 Task: Reply to email with the signature Erica Taylor with the subject 'Request for project resources' from softage.1@softage.net with the message 'Please let me know if you require any assistance with the upcoming presentation.' with CC to softage.7@softage.net with an attached document Business_model_canvas.pdf
Action: Mouse moved to (1059, 253)
Screenshot: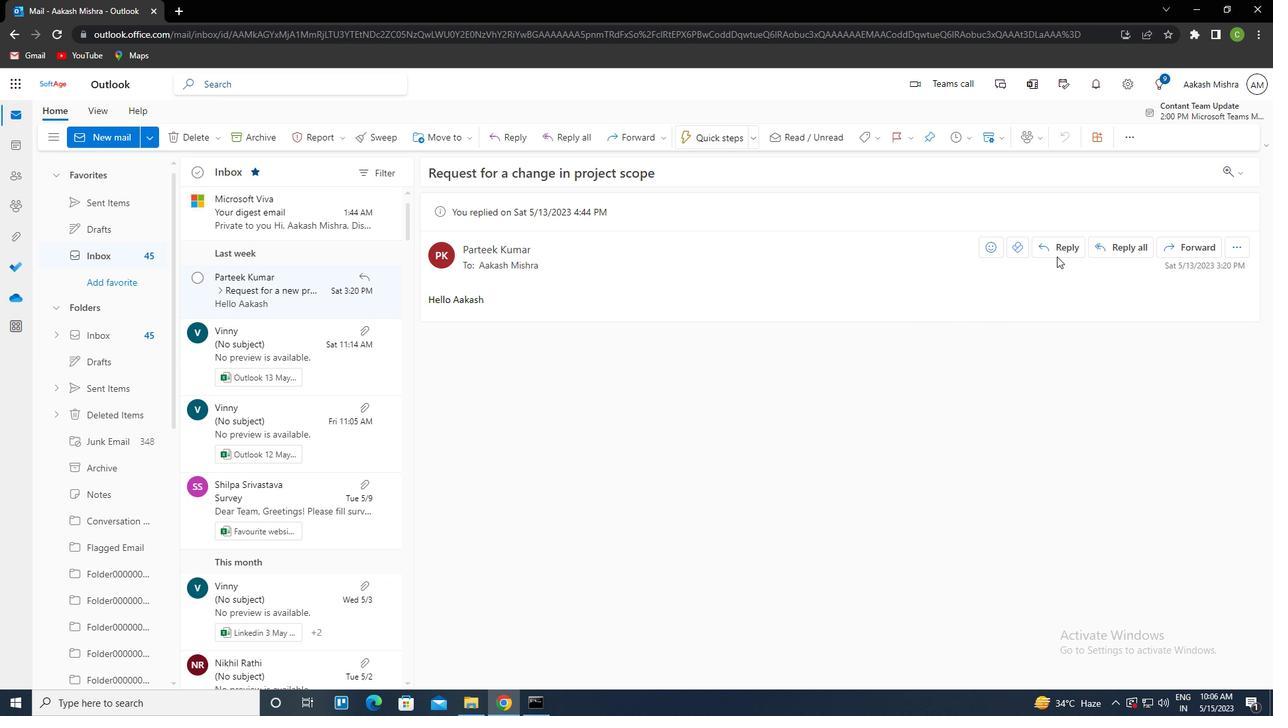 
Action: Mouse pressed left at (1059, 253)
Screenshot: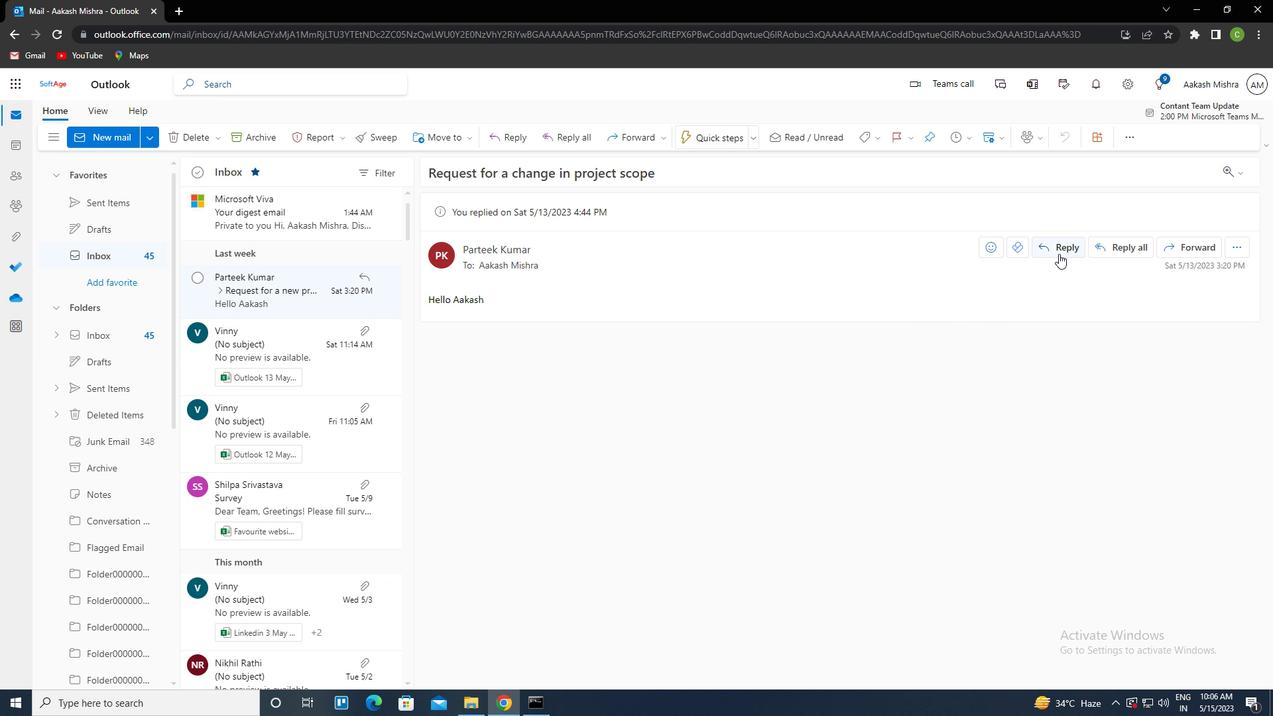 
Action: Mouse moved to (865, 139)
Screenshot: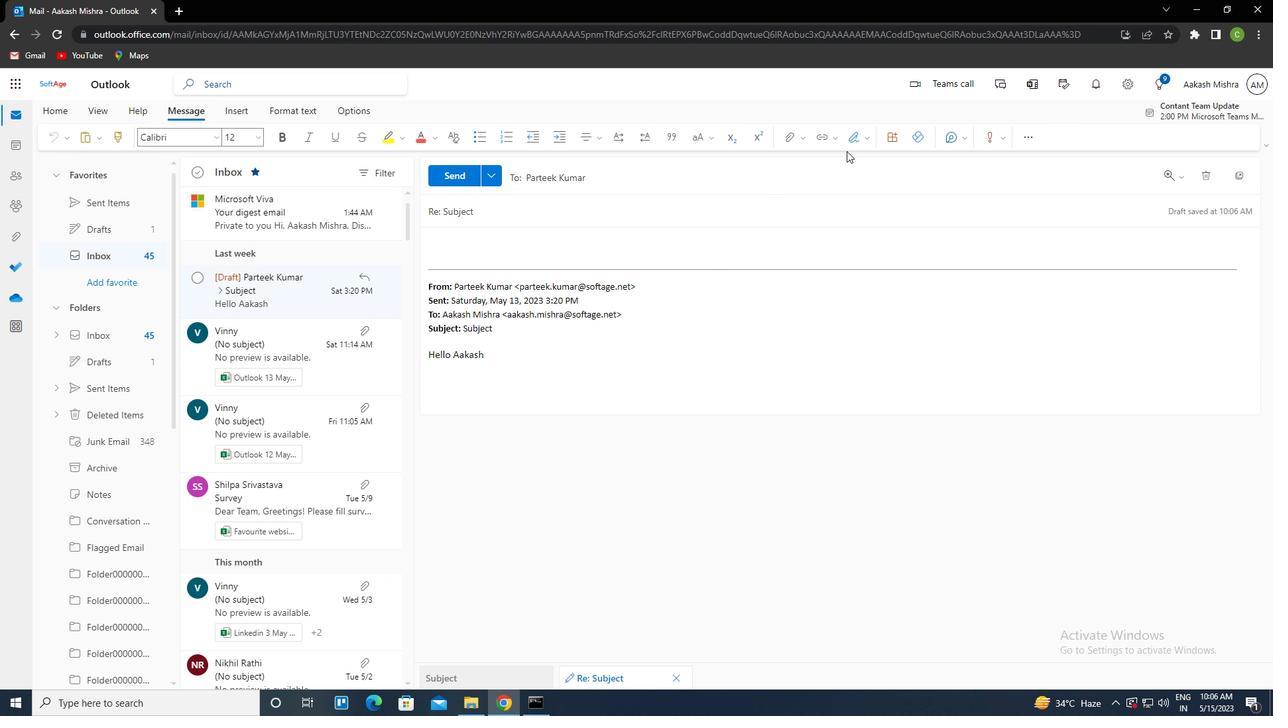 
Action: Mouse pressed left at (865, 139)
Screenshot: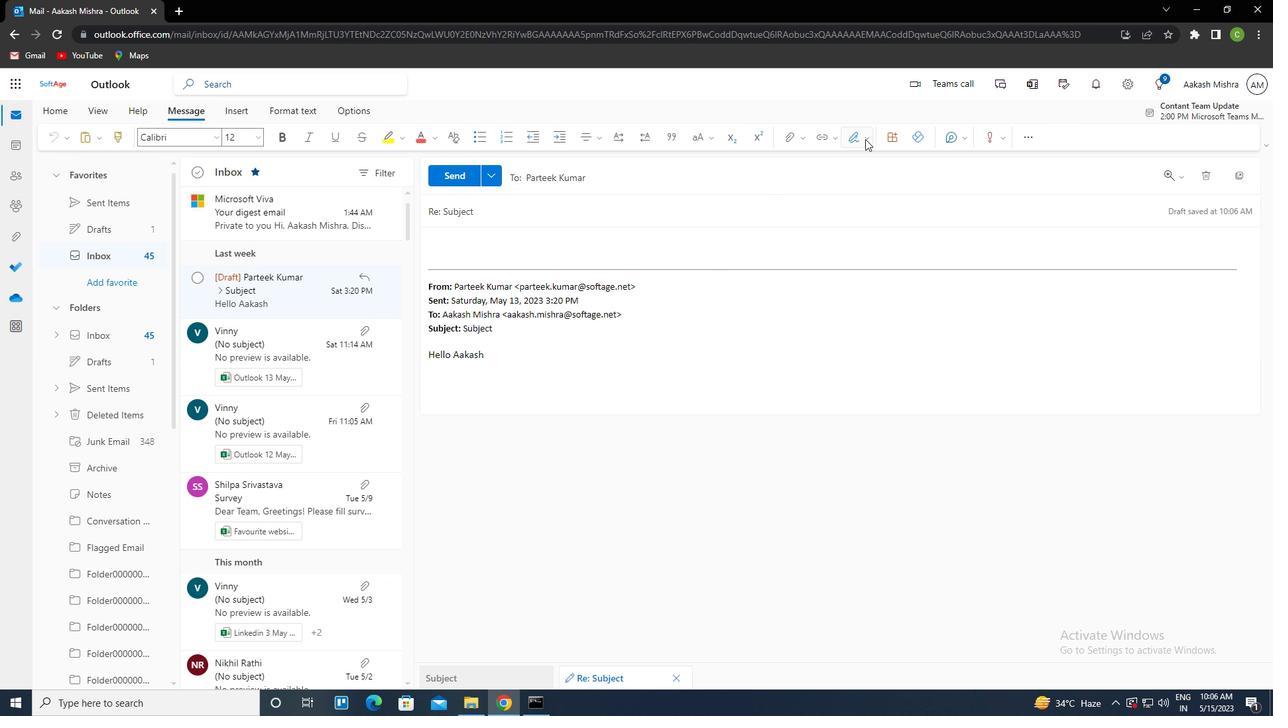 
Action: Mouse moved to (836, 189)
Screenshot: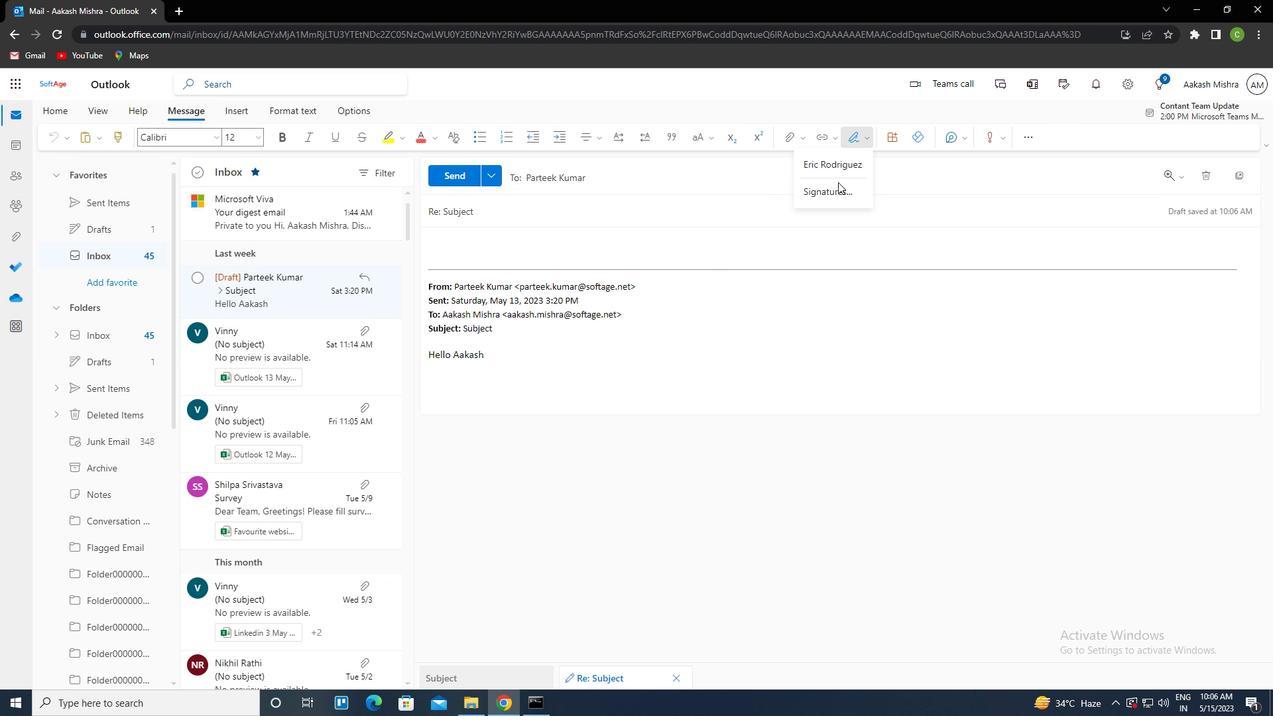 
Action: Mouse pressed left at (836, 189)
Screenshot: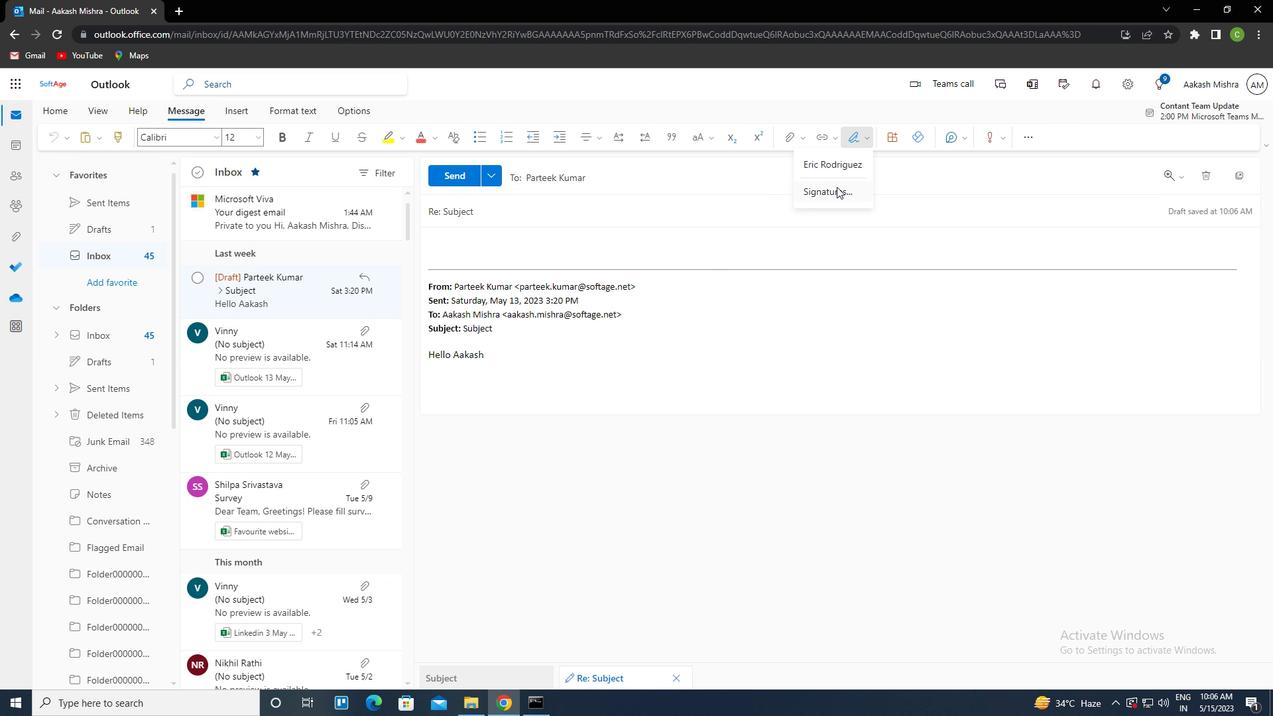 
Action: Mouse moved to (891, 241)
Screenshot: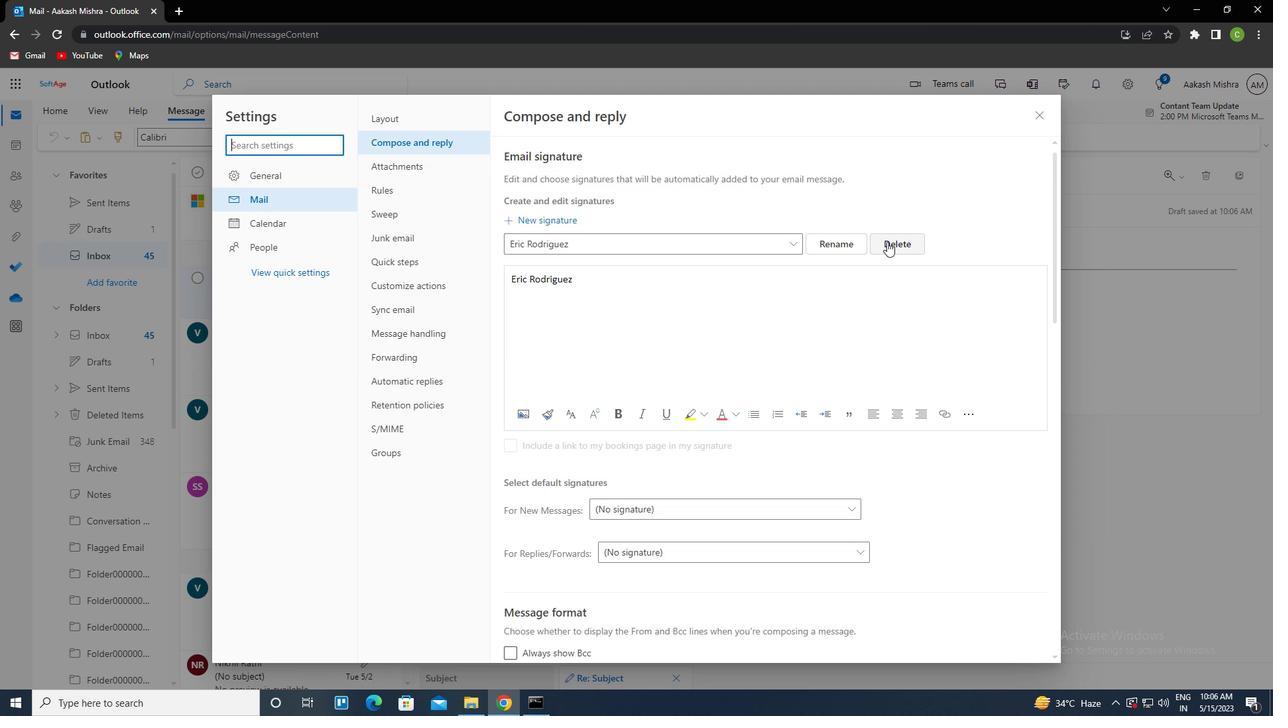 
Action: Mouse pressed left at (891, 241)
Screenshot: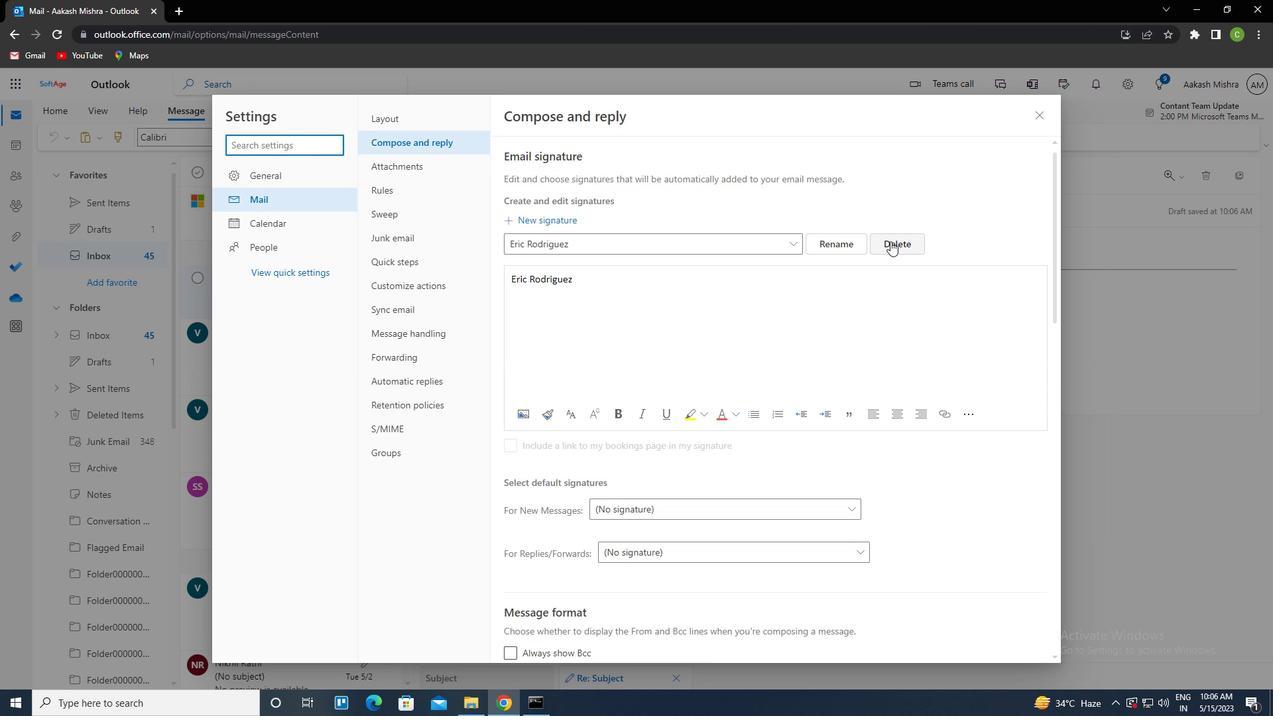
Action: Mouse moved to (803, 246)
Screenshot: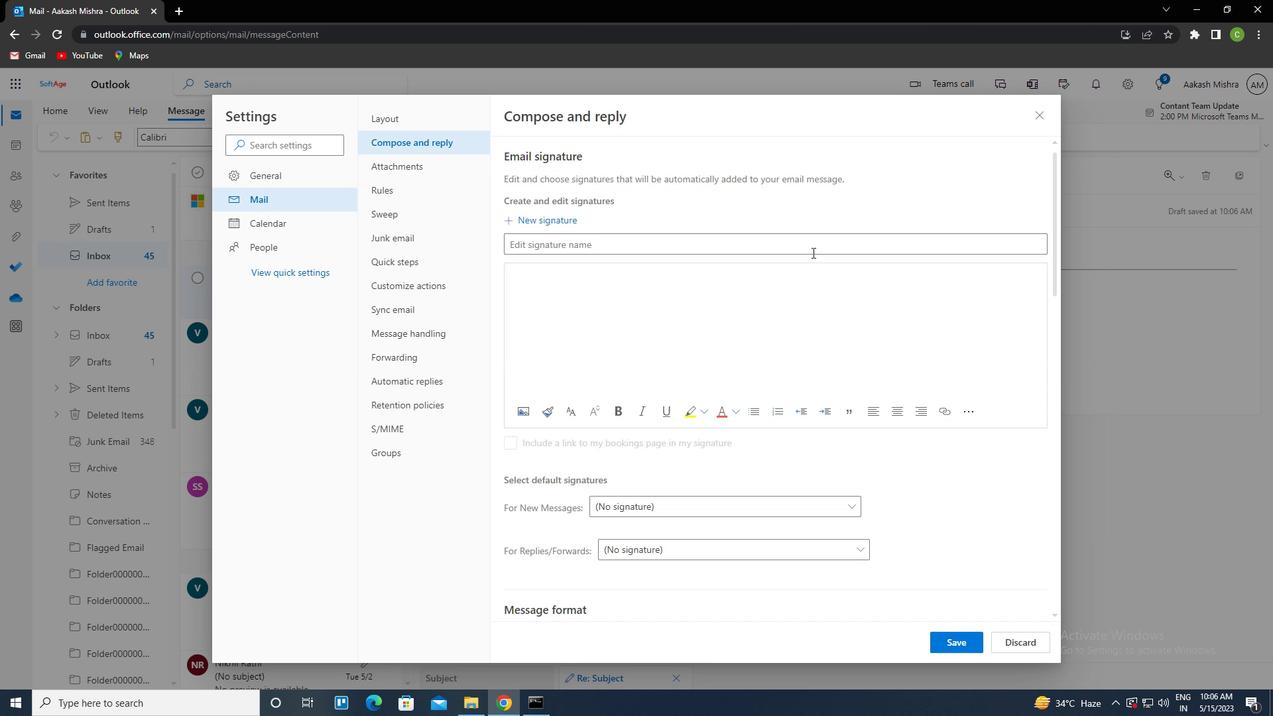 
Action: Mouse pressed left at (803, 246)
Screenshot: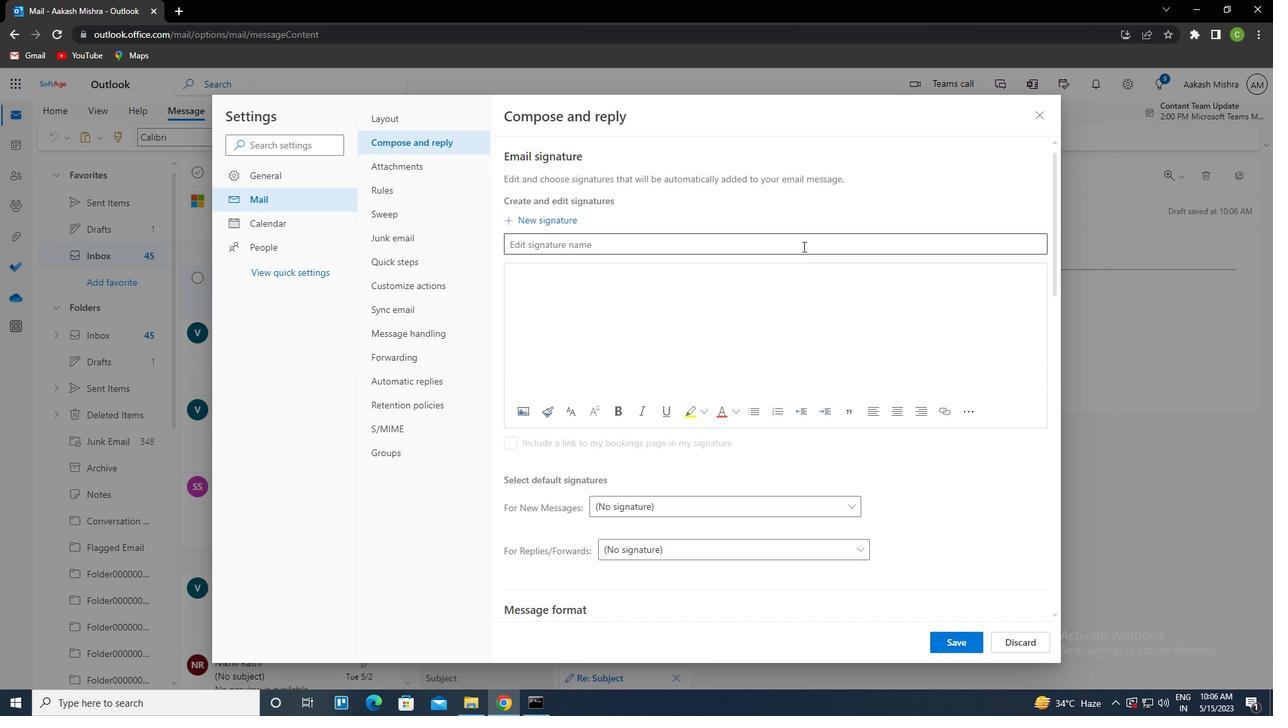 
Action: Mouse moved to (798, 241)
Screenshot: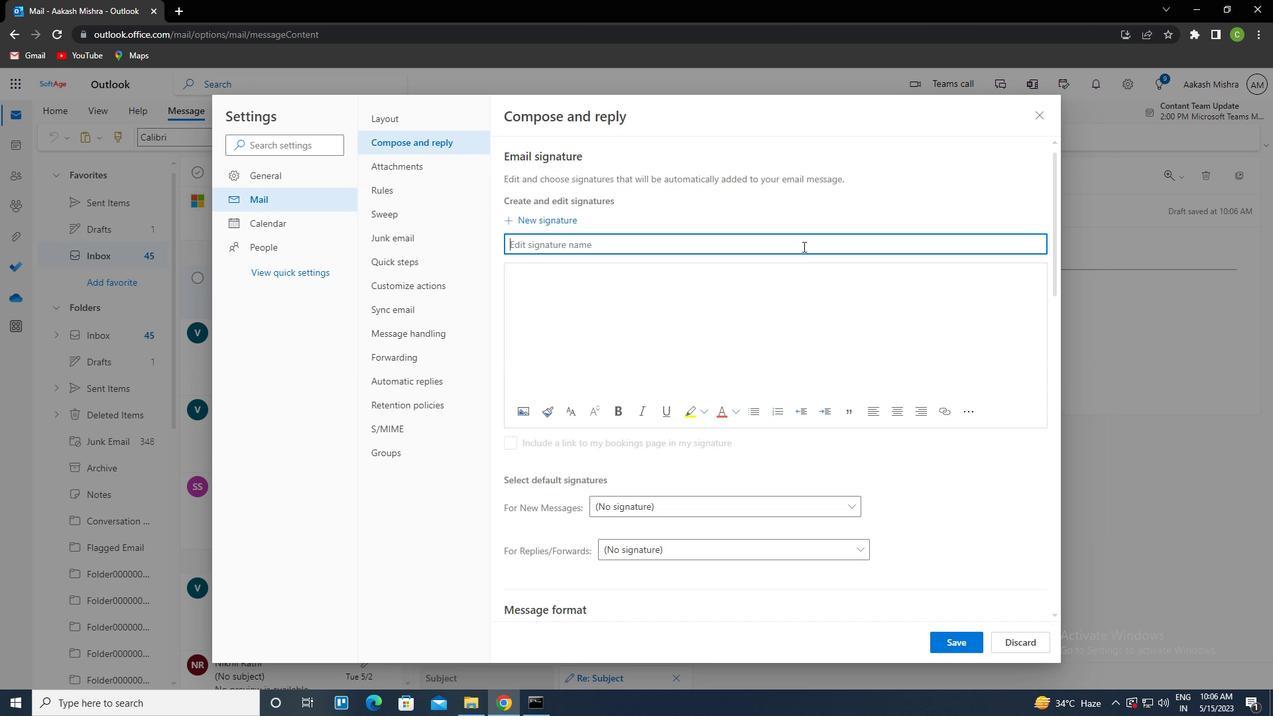 
Action: Key pressed <Key.caps_lock>e<Key.caps_lock>rica<Key.space><Key.caps_lock>t<Key.caps_lock>aylor<Key.tab><Key.caps_lock>e<Key.caps_lock>rica<Key.space><Key.caps_lock>t<Key.caps_lock>aylor
Screenshot: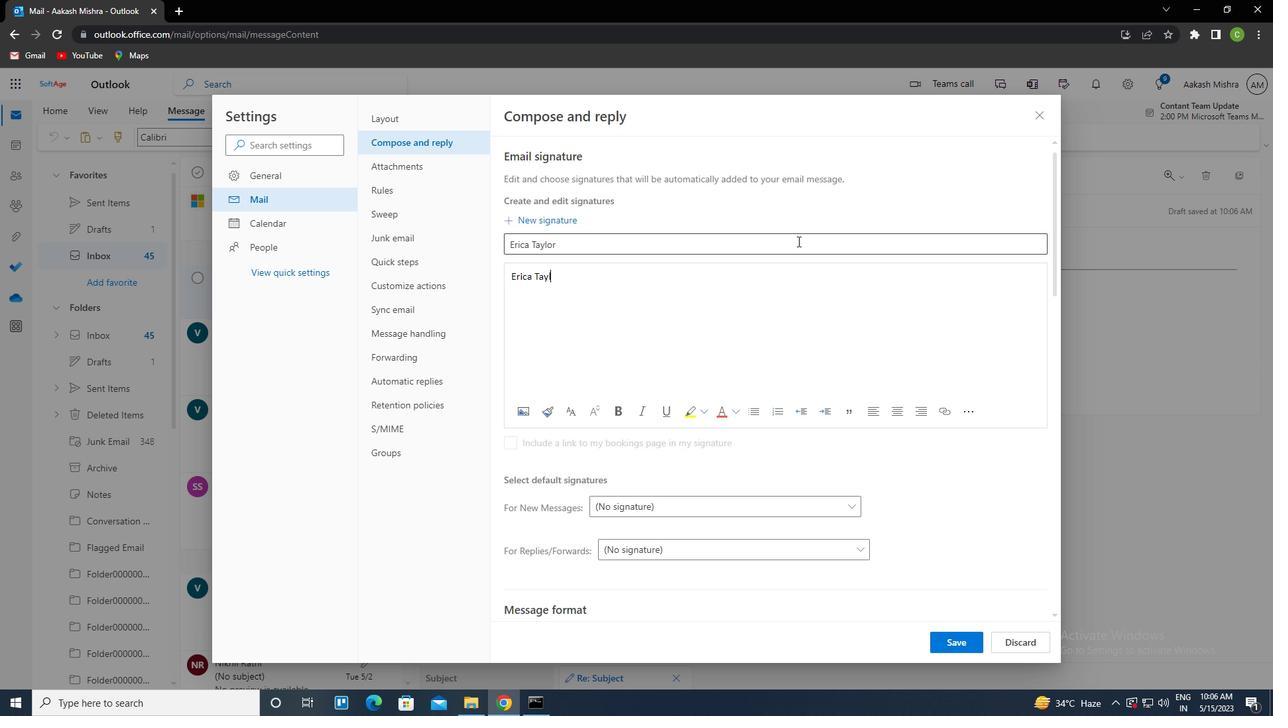 
Action: Mouse moved to (934, 638)
Screenshot: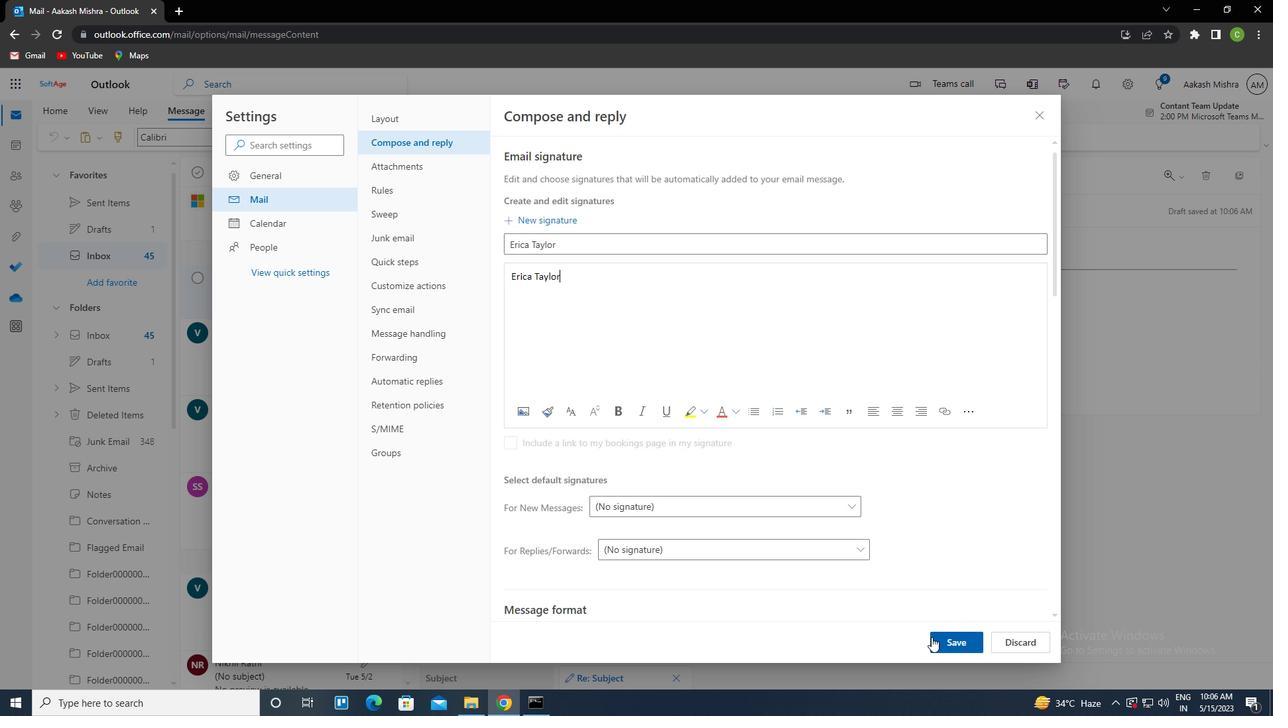 
Action: Mouse pressed left at (934, 638)
Screenshot: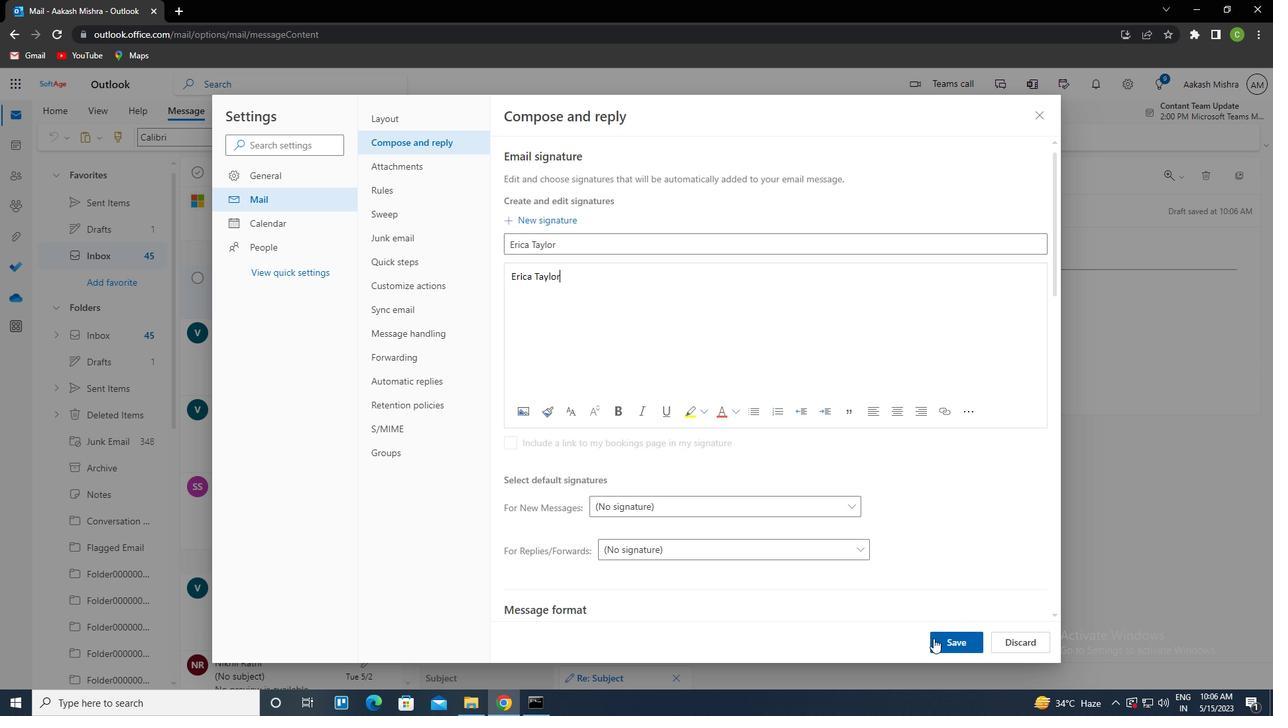 
Action: Mouse moved to (1038, 112)
Screenshot: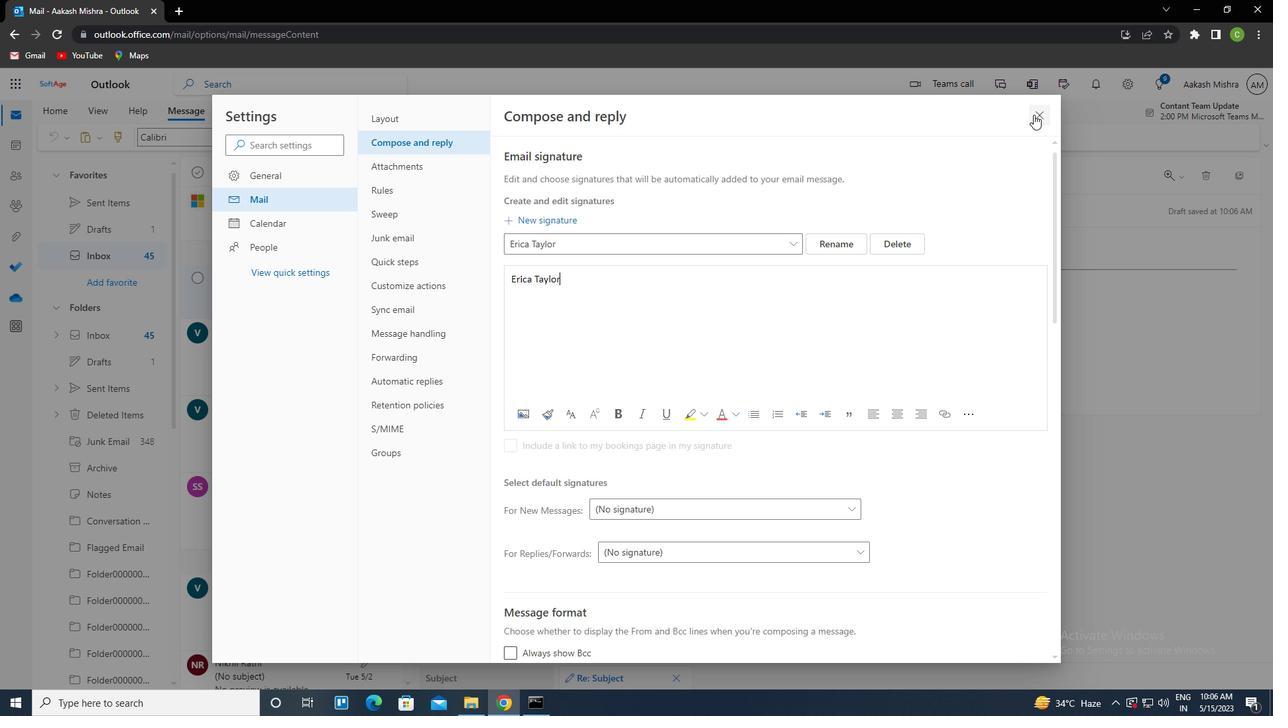 
Action: Mouse pressed left at (1038, 112)
Screenshot: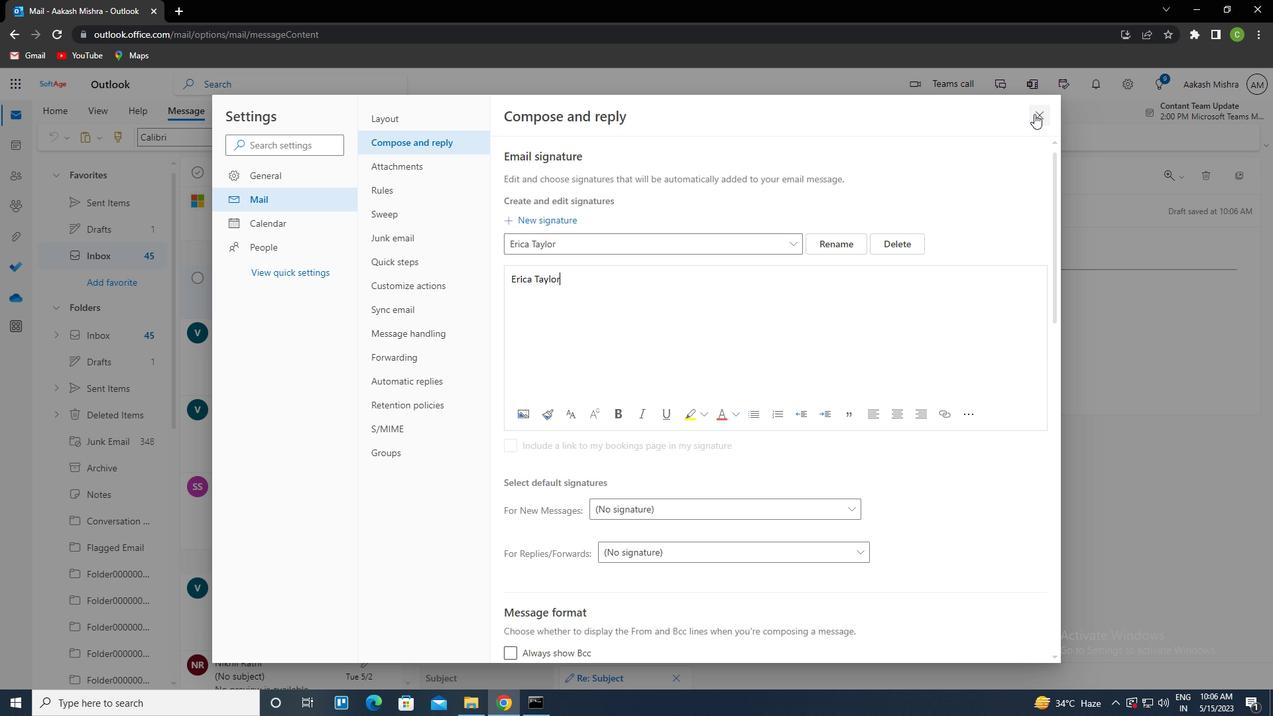 
Action: Mouse moved to (851, 137)
Screenshot: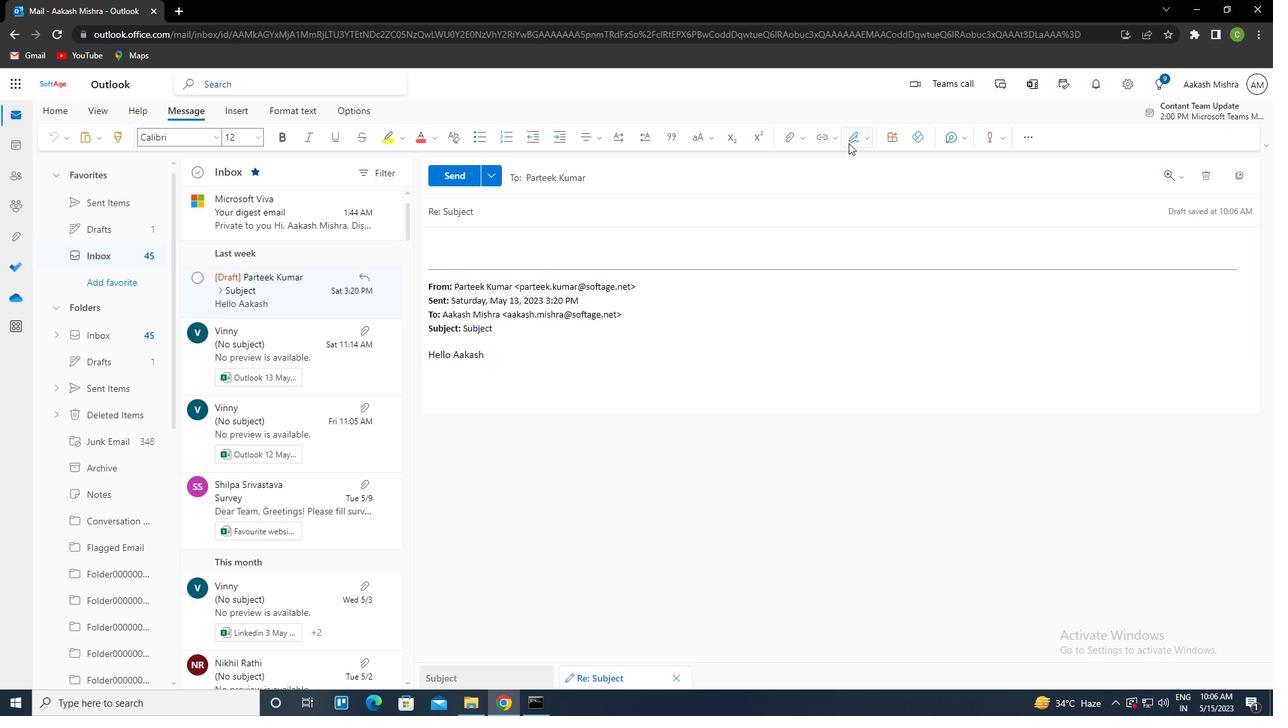 
Action: Mouse pressed left at (851, 137)
Screenshot: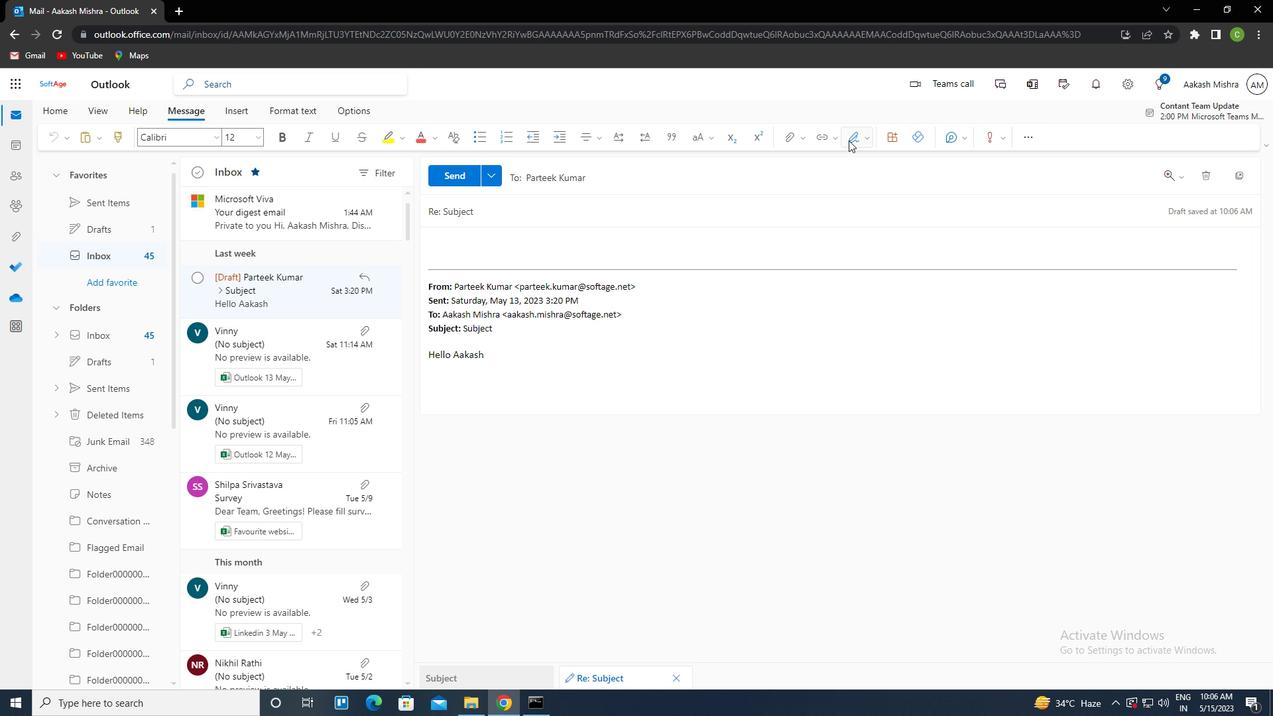 
Action: Mouse moved to (829, 169)
Screenshot: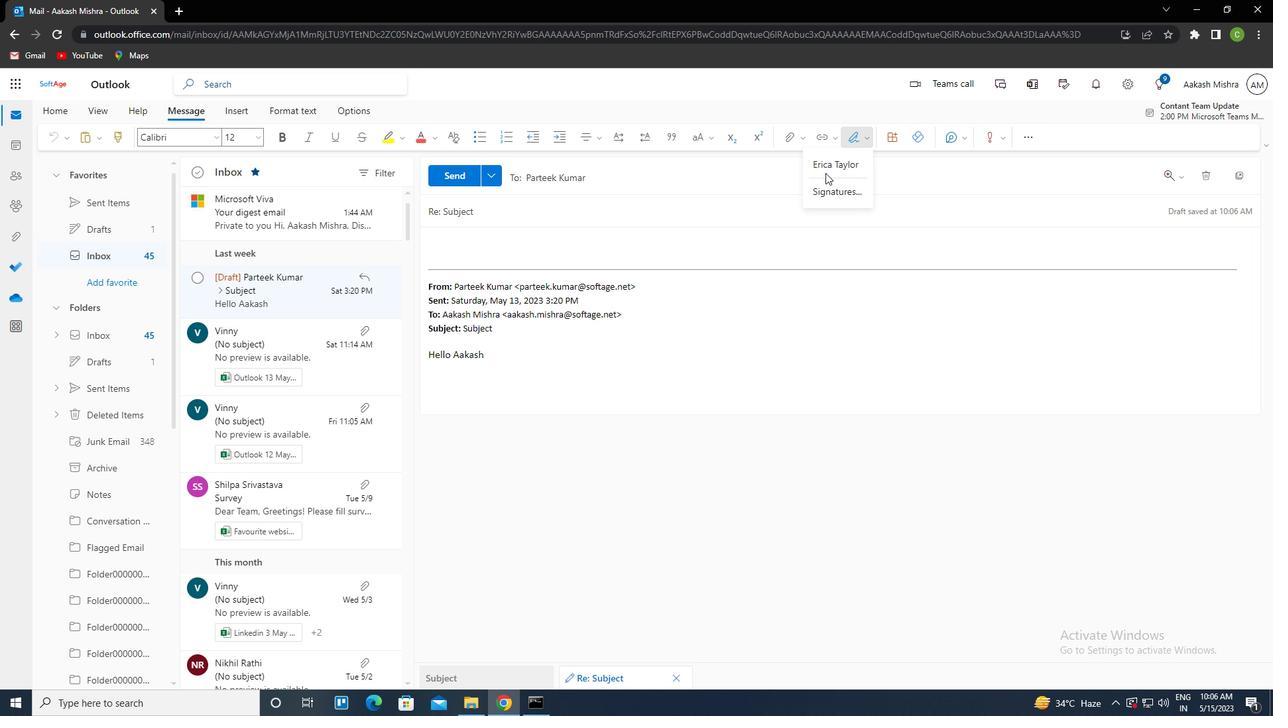 
Action: Mouse pressed left at (829, 169)
Screenshot: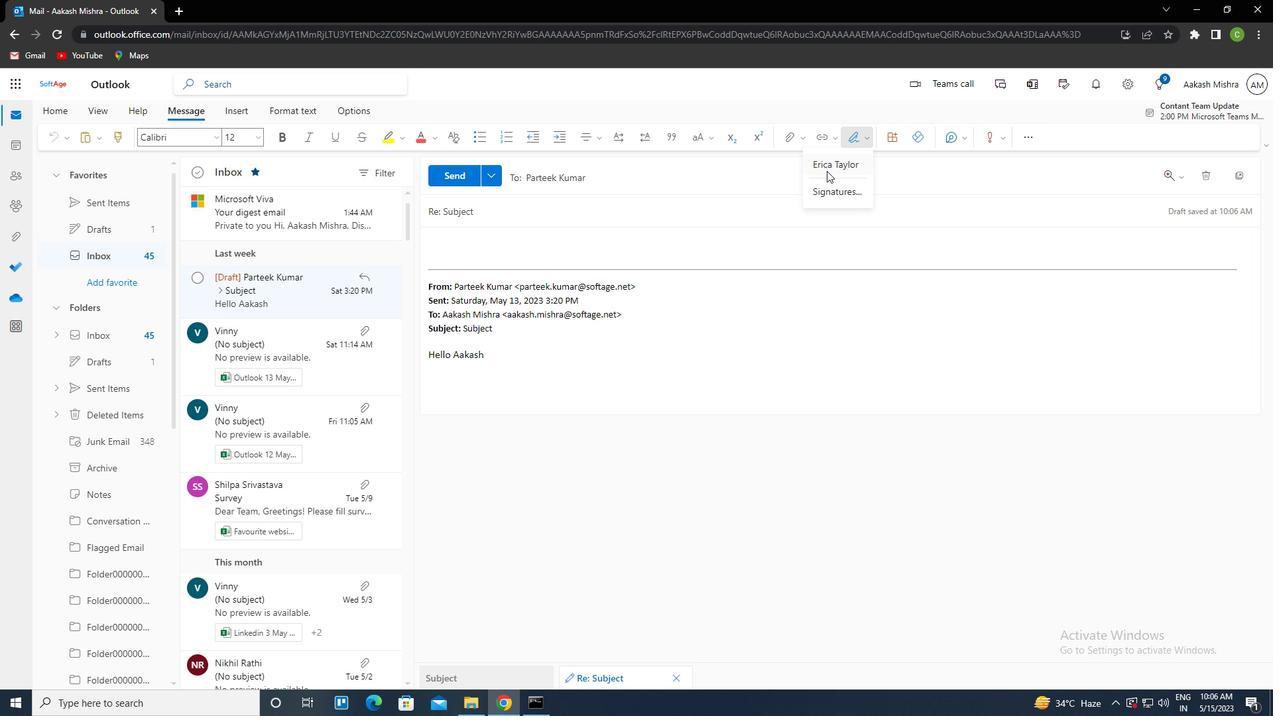 
Action: Mouse moved to (495, 215)
Screenshot: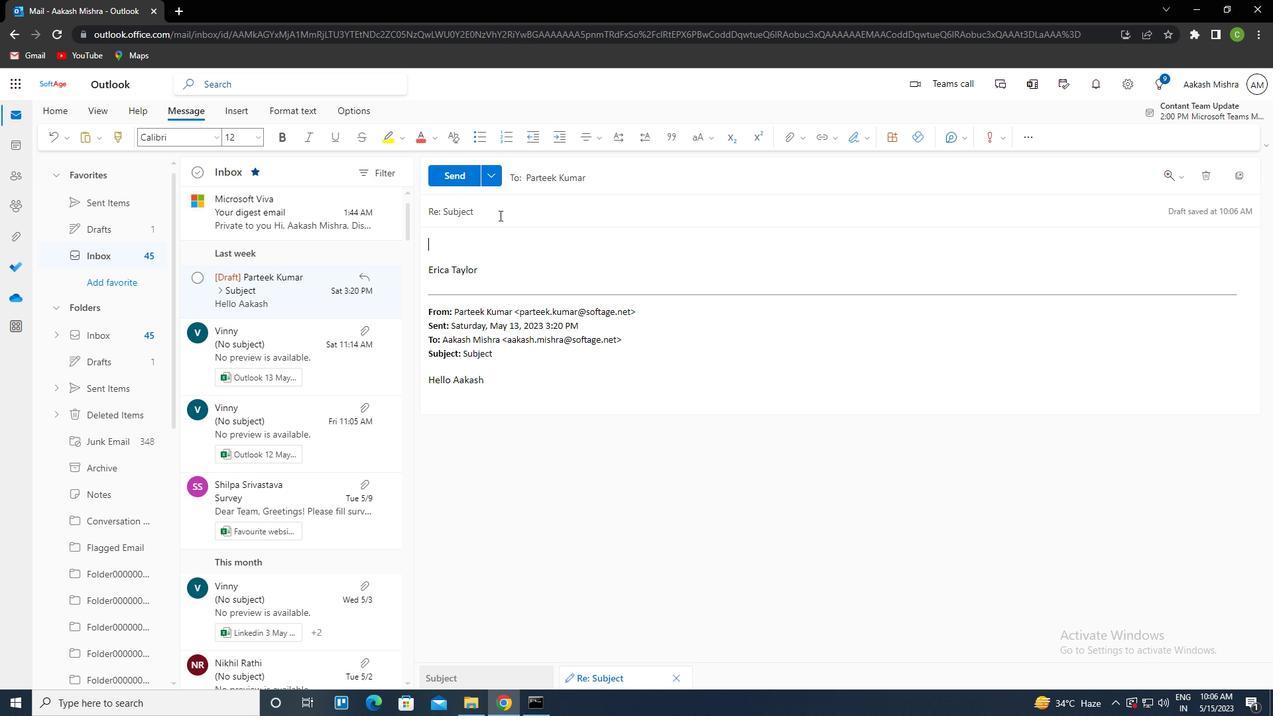 
Action: Mouse pressed left at (495, 215)
Screenshot: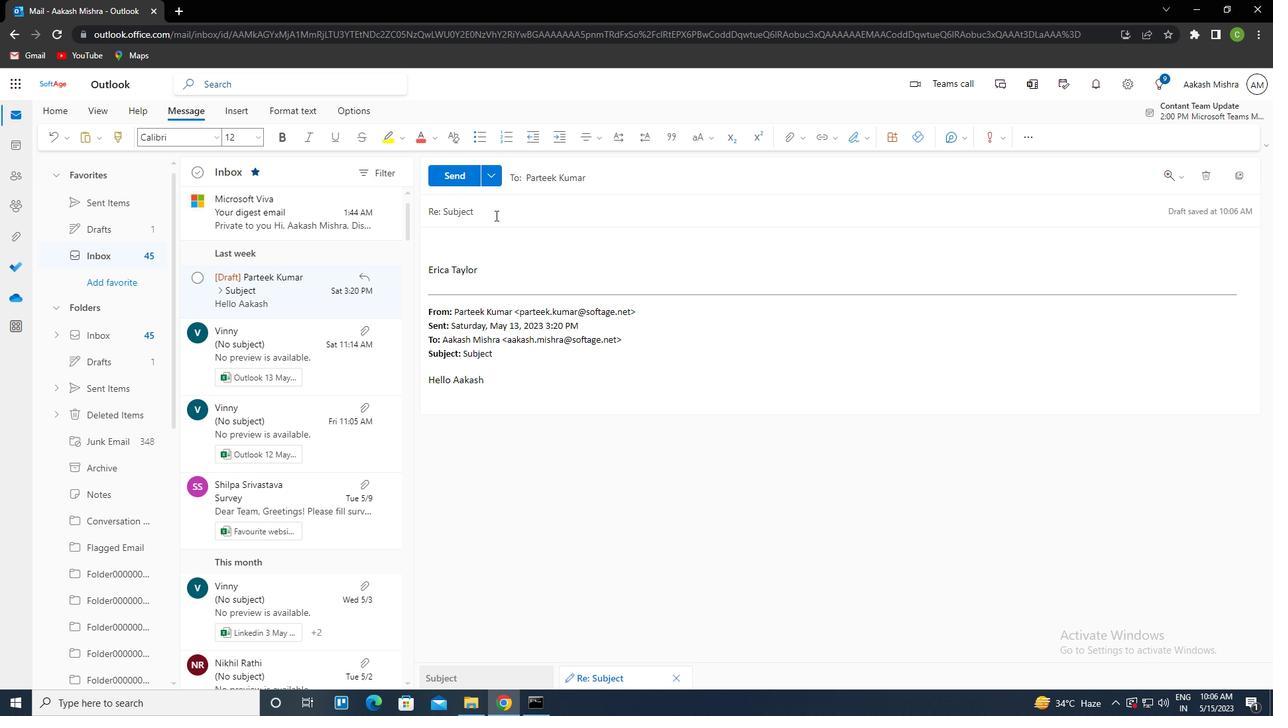
Action: Key pressed <Key.shift><Key.shift><Key.shift><Key.left><Key.delete><Key.caps_lock>ctrl+R<Key.caps_lock>EQUEST<Key.space>FOR<Key.space>PROJECT<Key.space>RECOURCES<Key.tab><Key.caps_lock>P<Key.caps_lock>LEASE<Key.space>LET<Key.space>ME<Key.space>KNOW<Key.space>IF<Key.space>YOU<Key.space>REQUIS<Key.backspace>RE<Key.space>ANY<Key.space>ASSISTANCE<Key.space>WITH<Key.space>THE<Key.space>UPCOMING<Key.space>PRESENTATION
Screenshot: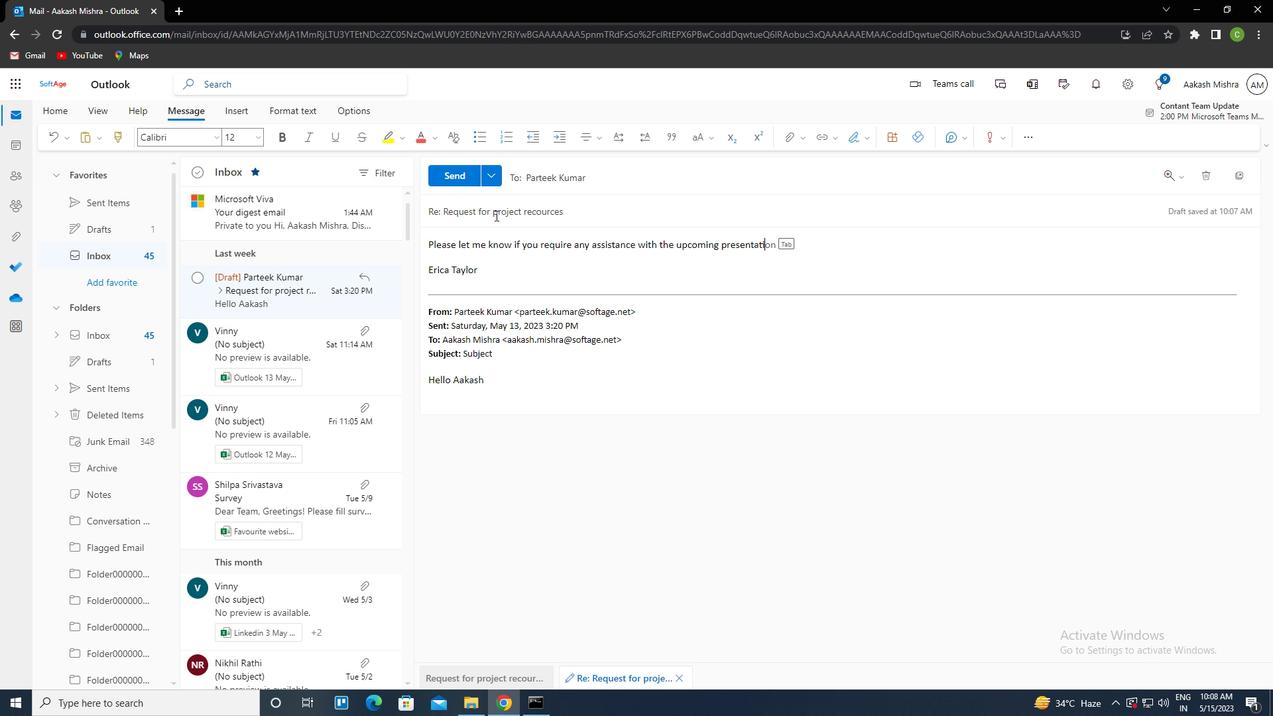 
Action: Mouse moved to (603, 177)
Screenshot: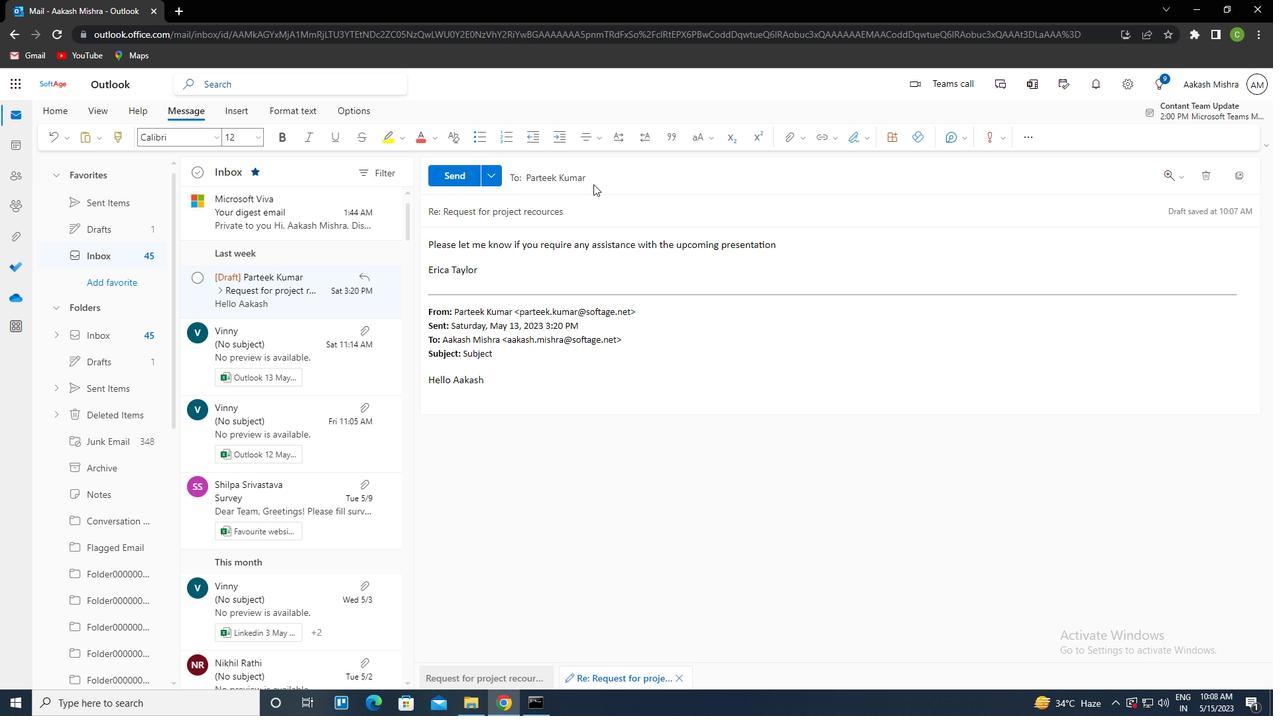 
Action: Mouse pressed left at (603, 177)
Screenshot: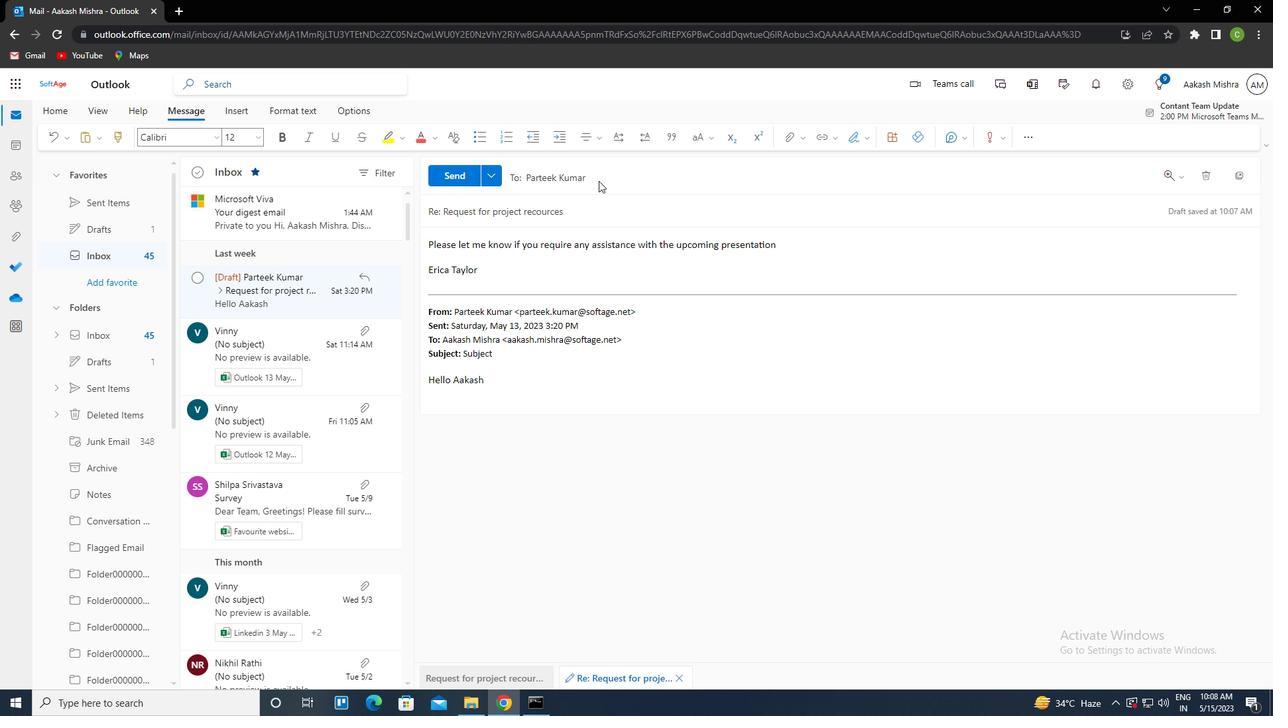 
Action: Mouse moved to (516, 242)
Screenshot: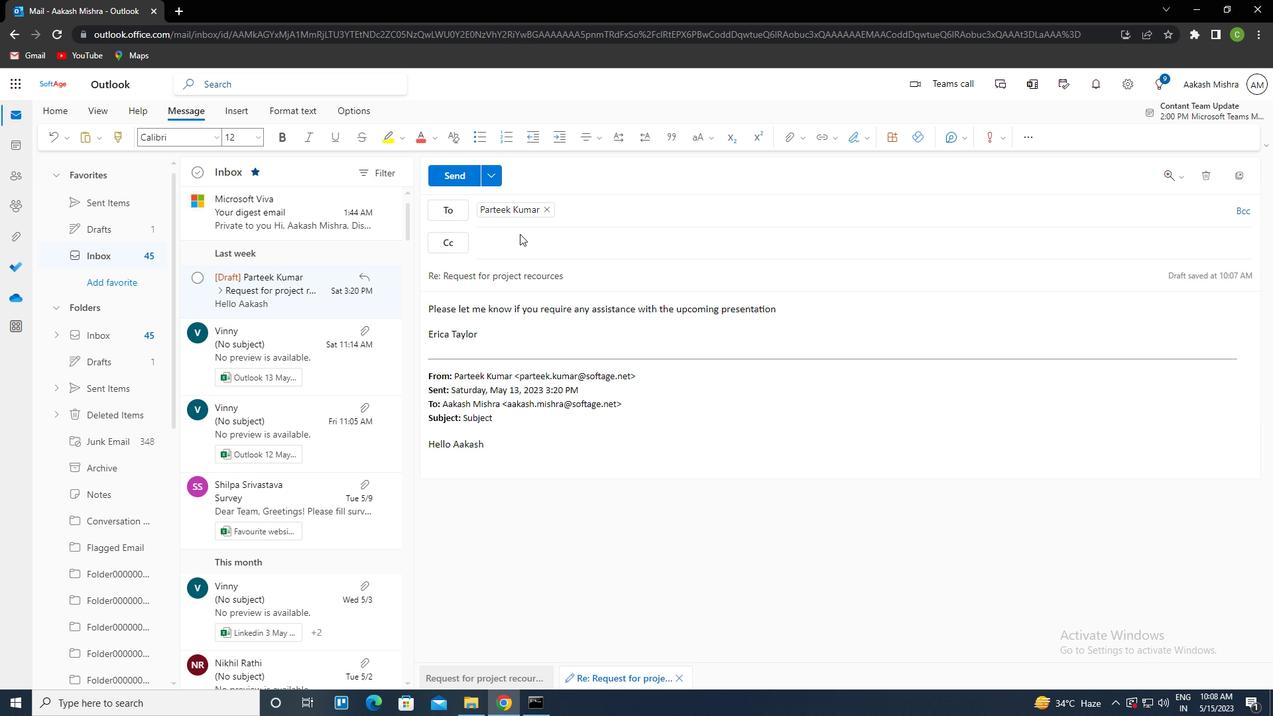 
Action: Mouse pressed left at (516, 242)
Screenshot: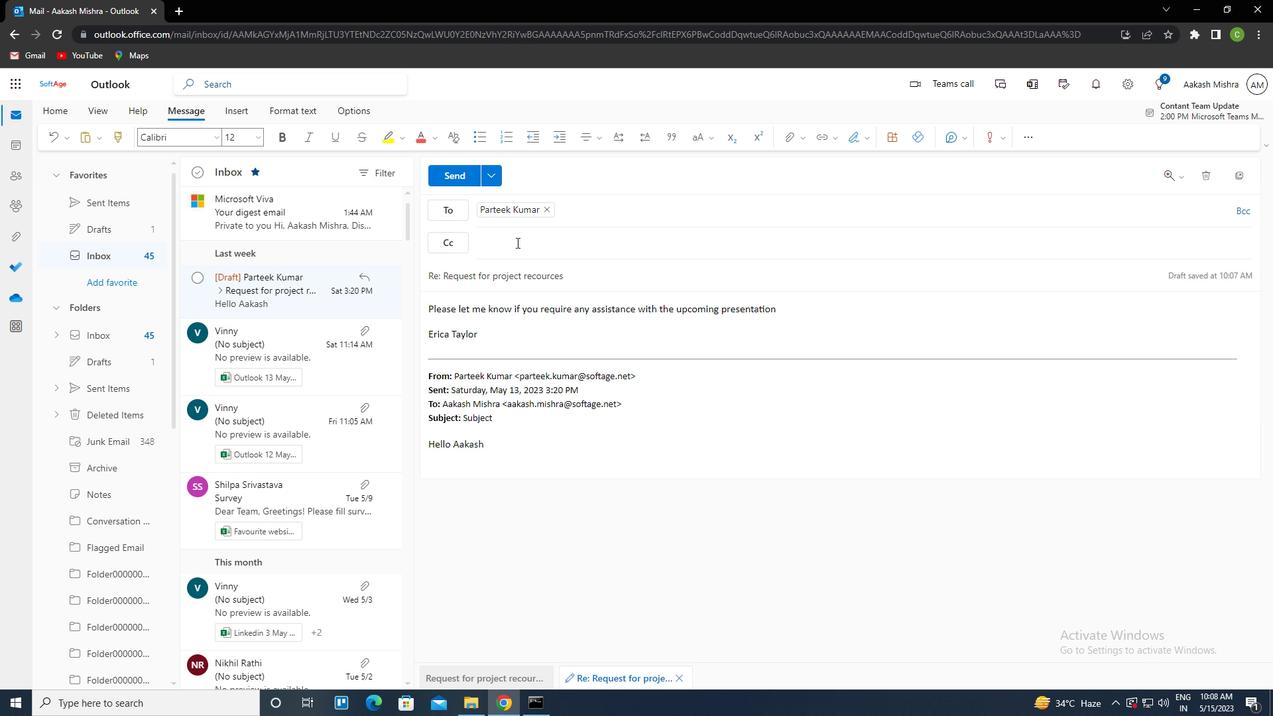 
Action: Key pressed SOFTAGE.7<Key.shift>@SOFTAGE.COM<Key.backspace><Key.backspace><Key.backspace>NET<Key.enter>
Screenshot: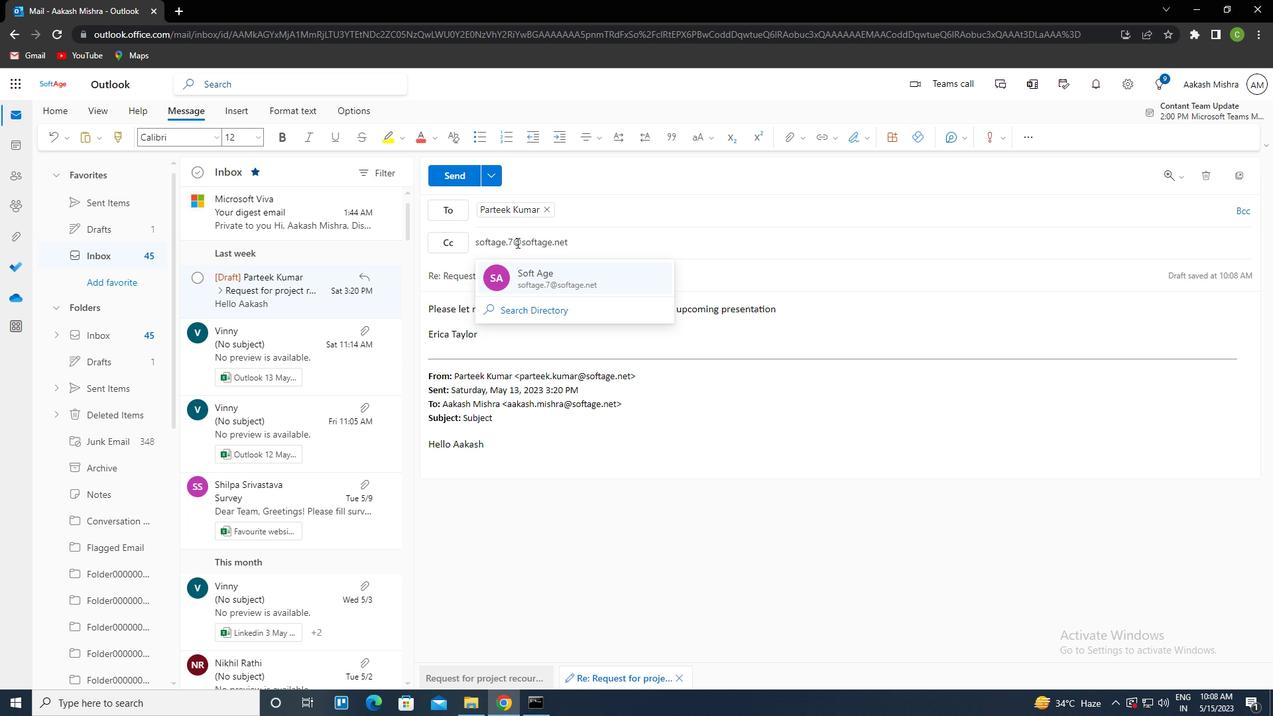 
Action: Mouse moved to (785, 137)
Screenshot: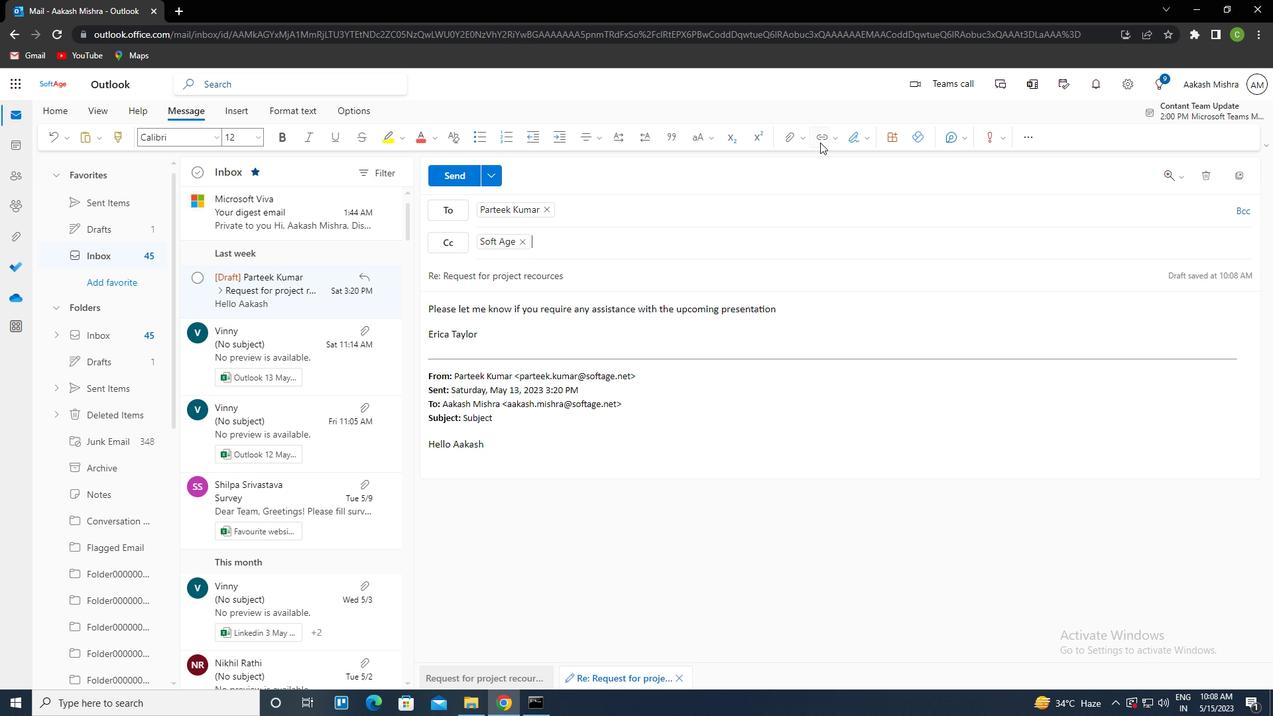 
Action: Mouse pressed left at (785, 137)
Screenshot: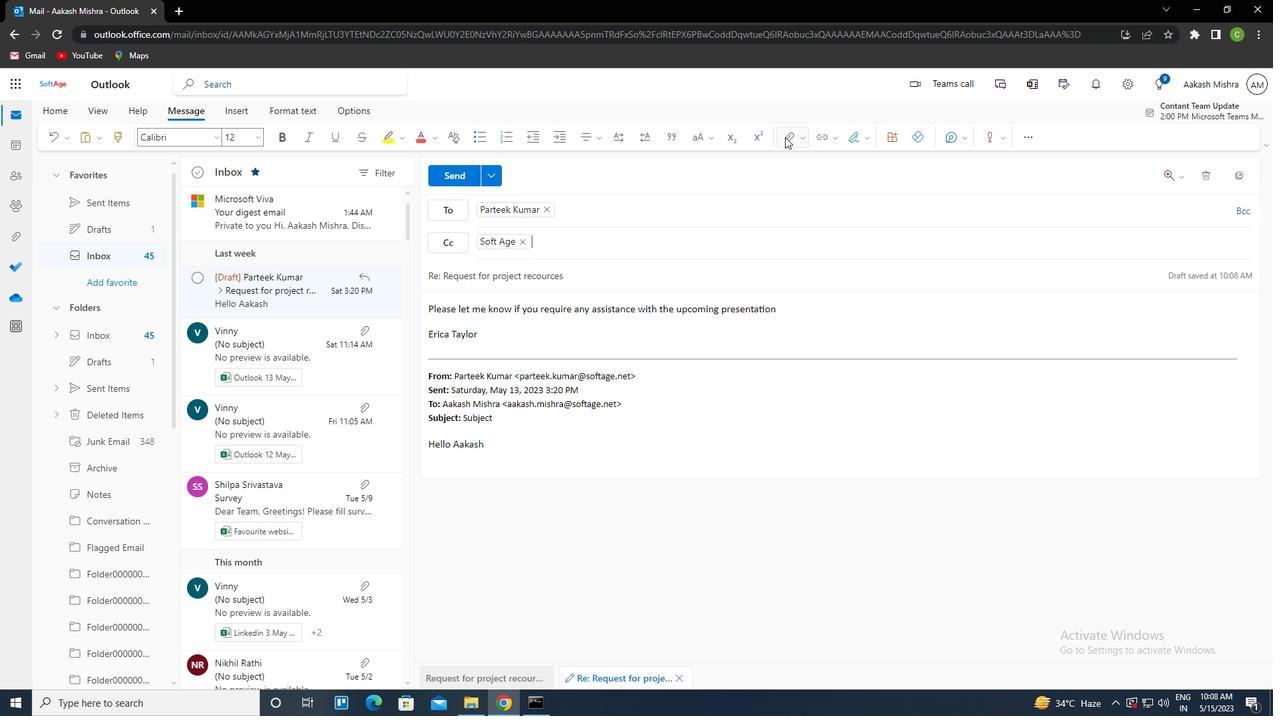 
Action: Mouse moved to (747, 157)
Screenshot: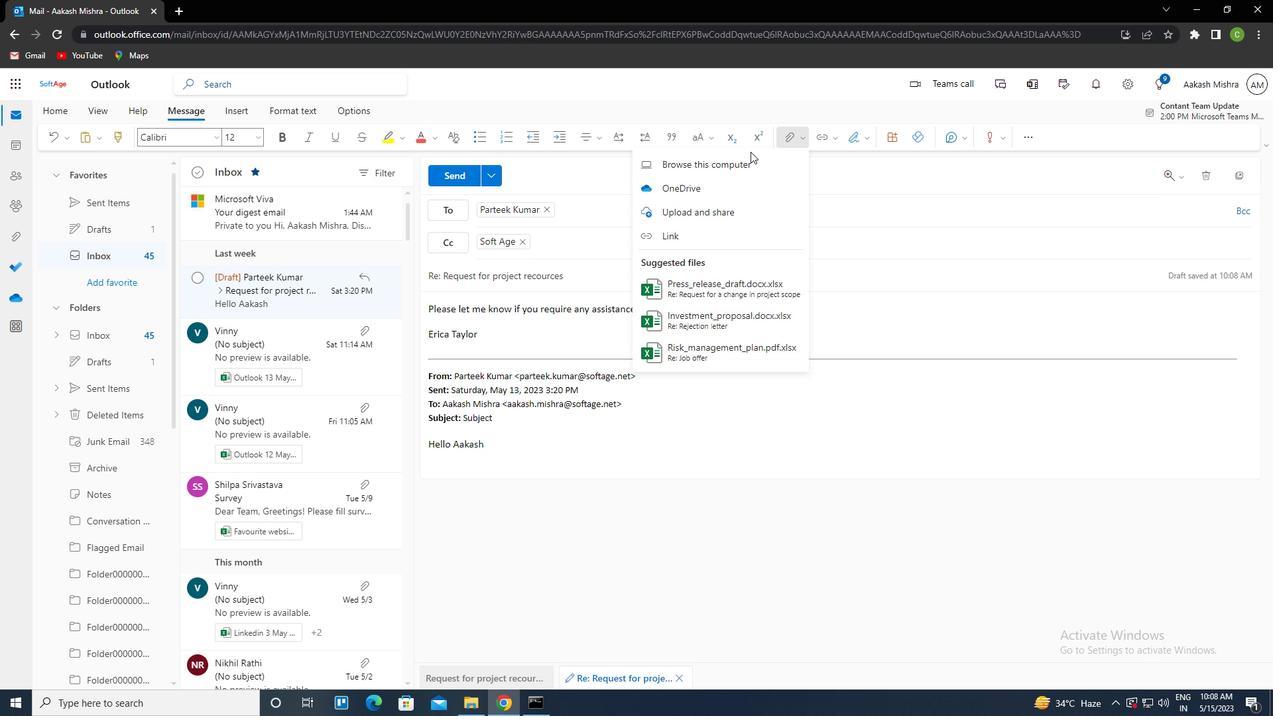 
Action: Mouse pressed left at (747, 157)
Screenshot: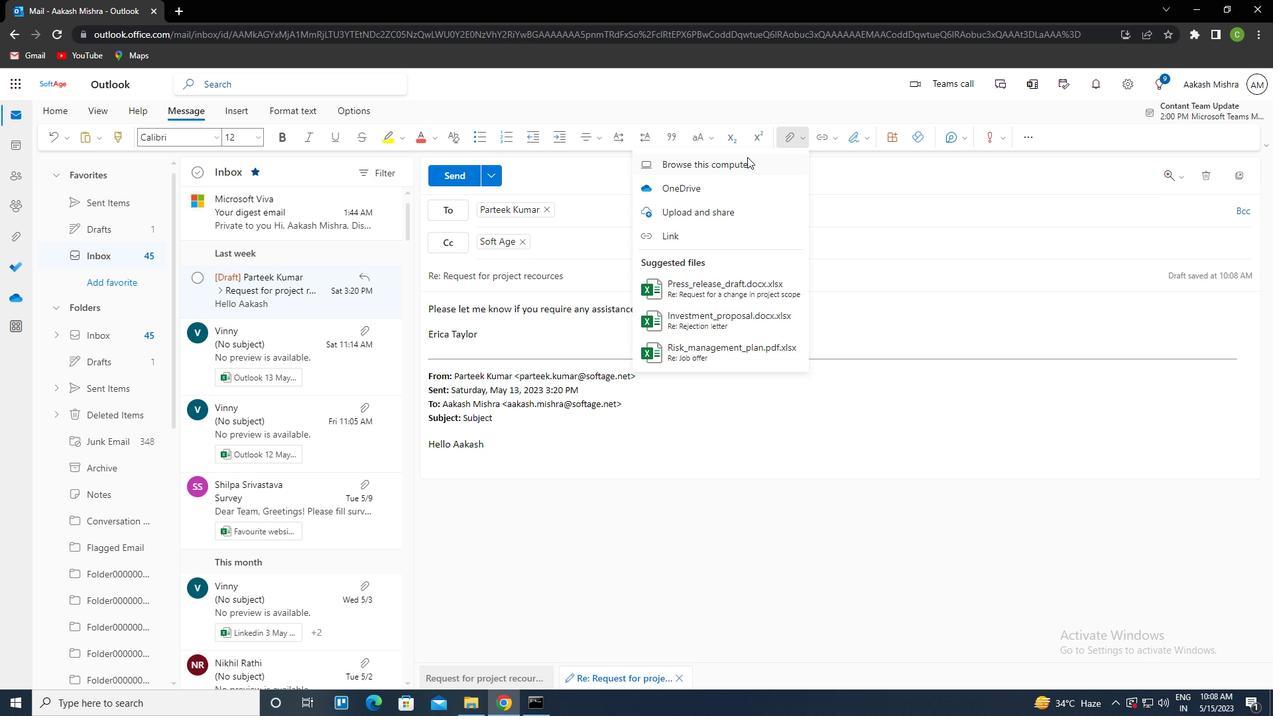 
Action: Mouse moved to (246, 181)
Screenshot: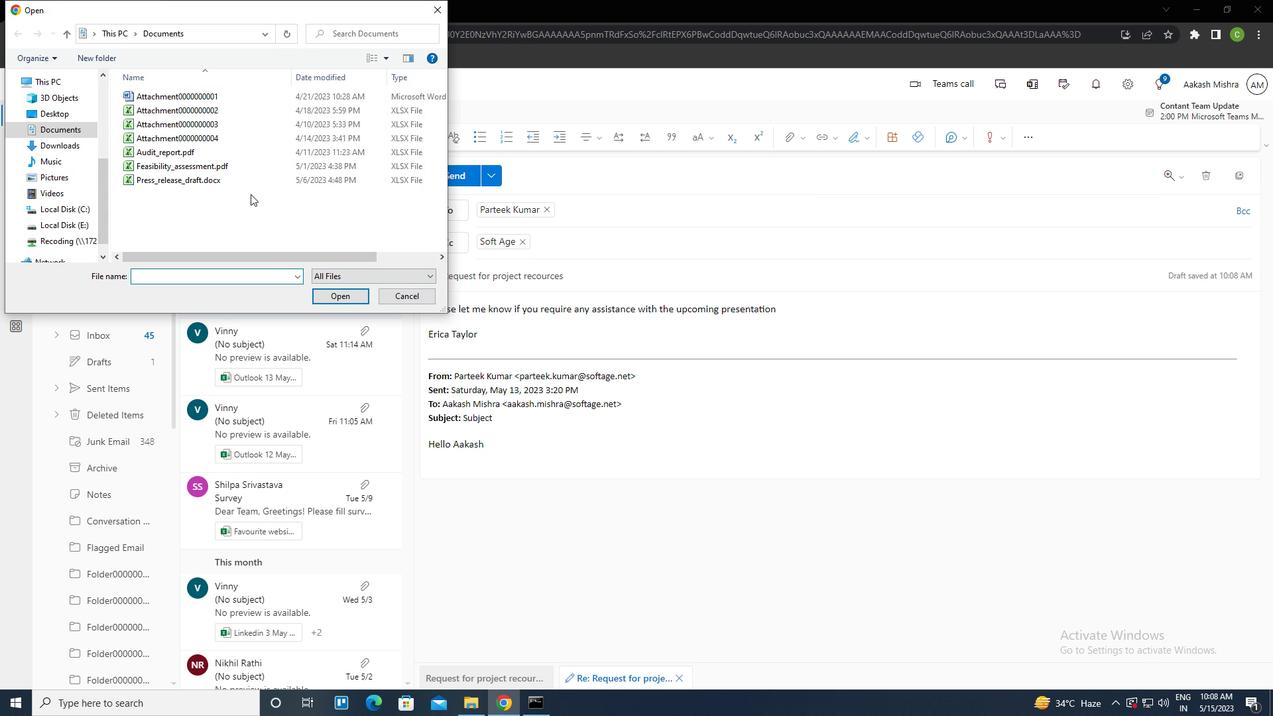 
Action: Mouse pressed left at (246, 181)
Screenshot: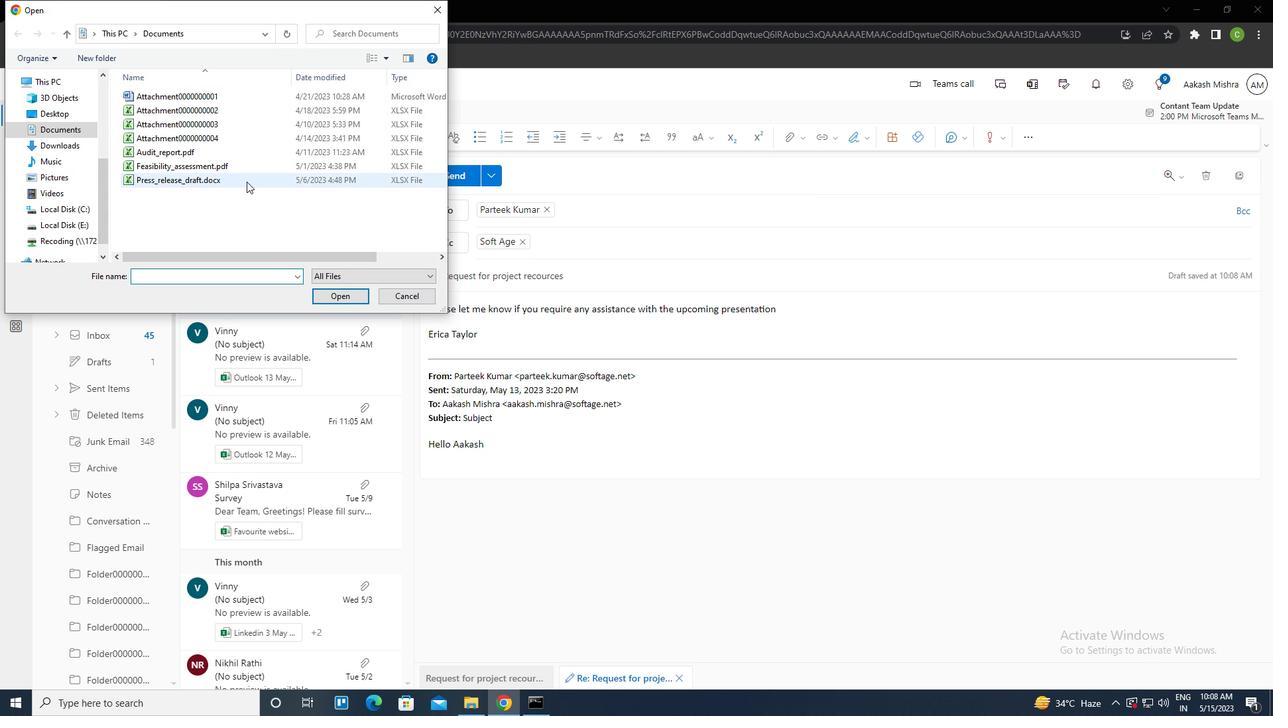 
Action: Key pressed <Key.f2><Key.caps_lock>B<Key.caps_lock>USINESS<Key.shift_r>_MODEL<Key.shift_r>_CANVAS.PDF
Screenshot: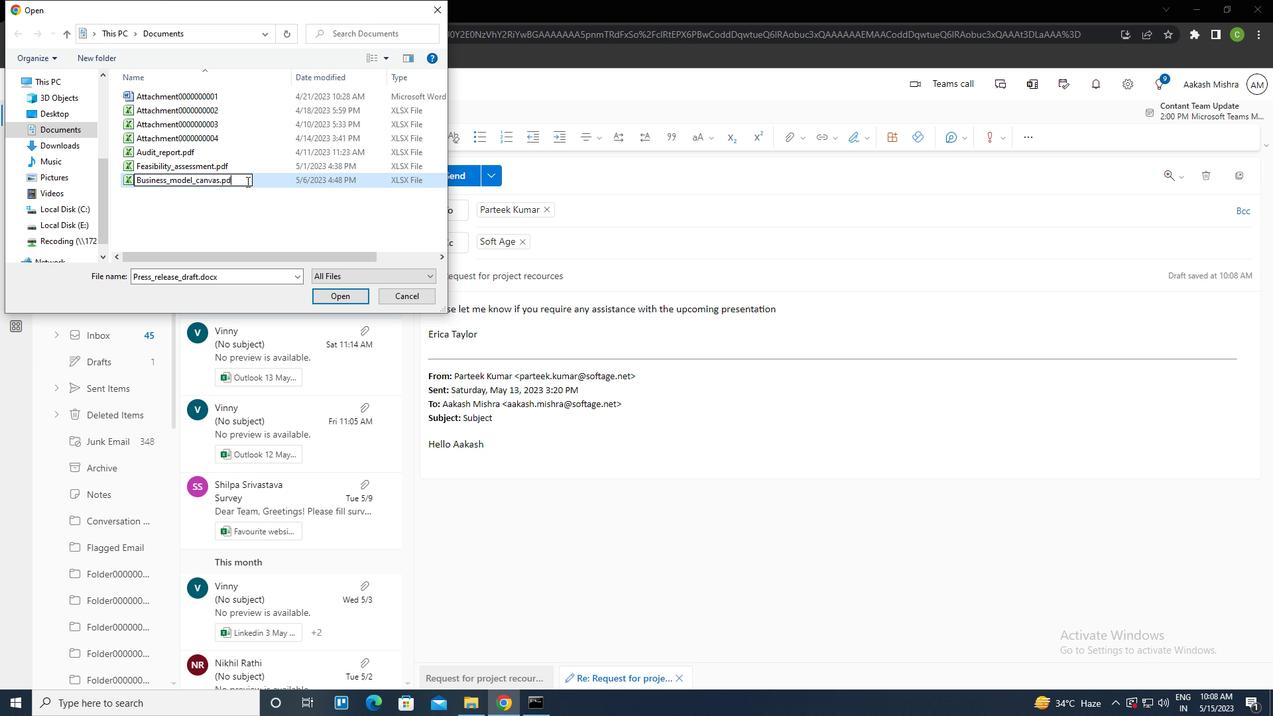 
Action: Mouse moved to (272, 184)
Screenshot: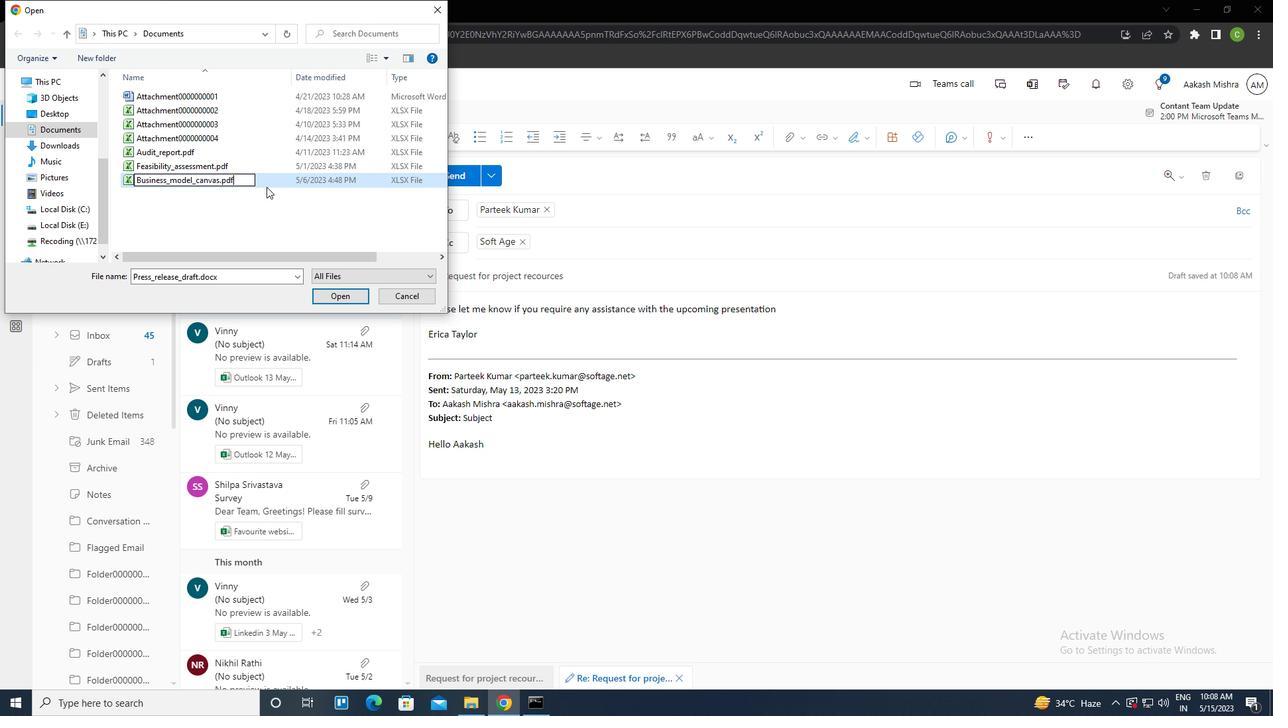 
Action: Mouse pressed left at (272, 184)
Screenshot: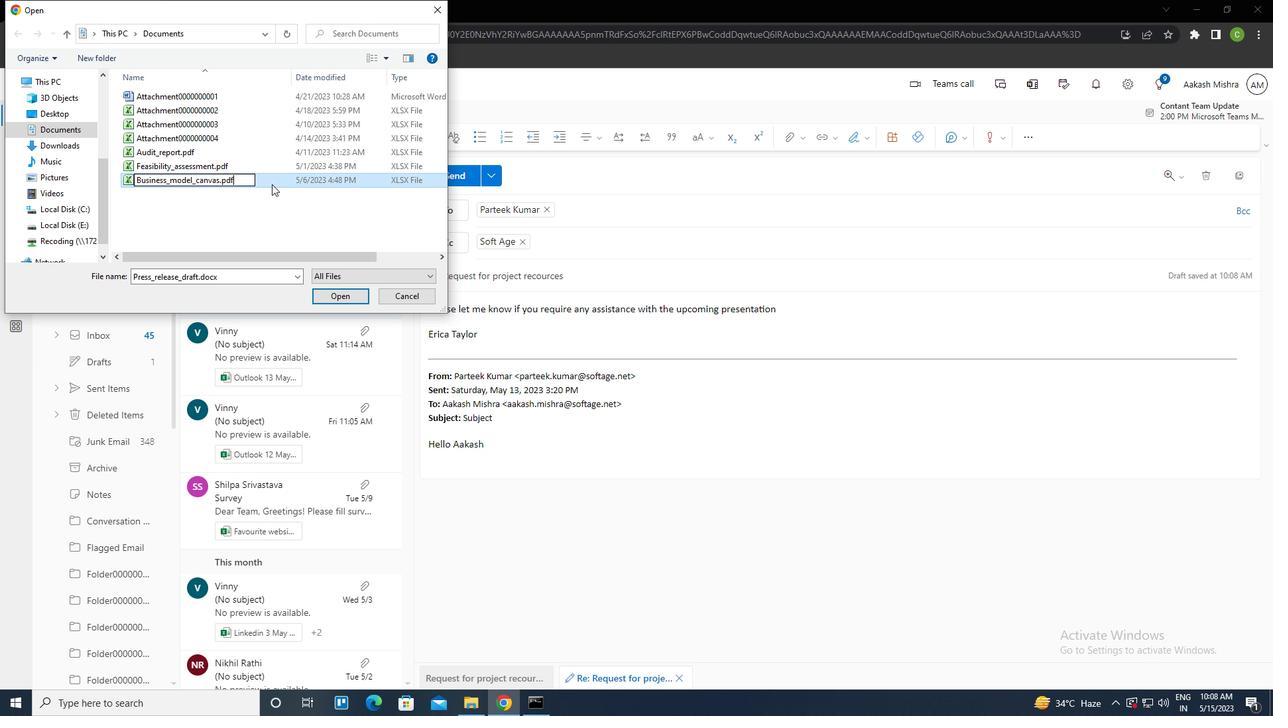 
Action: Mouse pressed left at (272, 184)
Screenshot: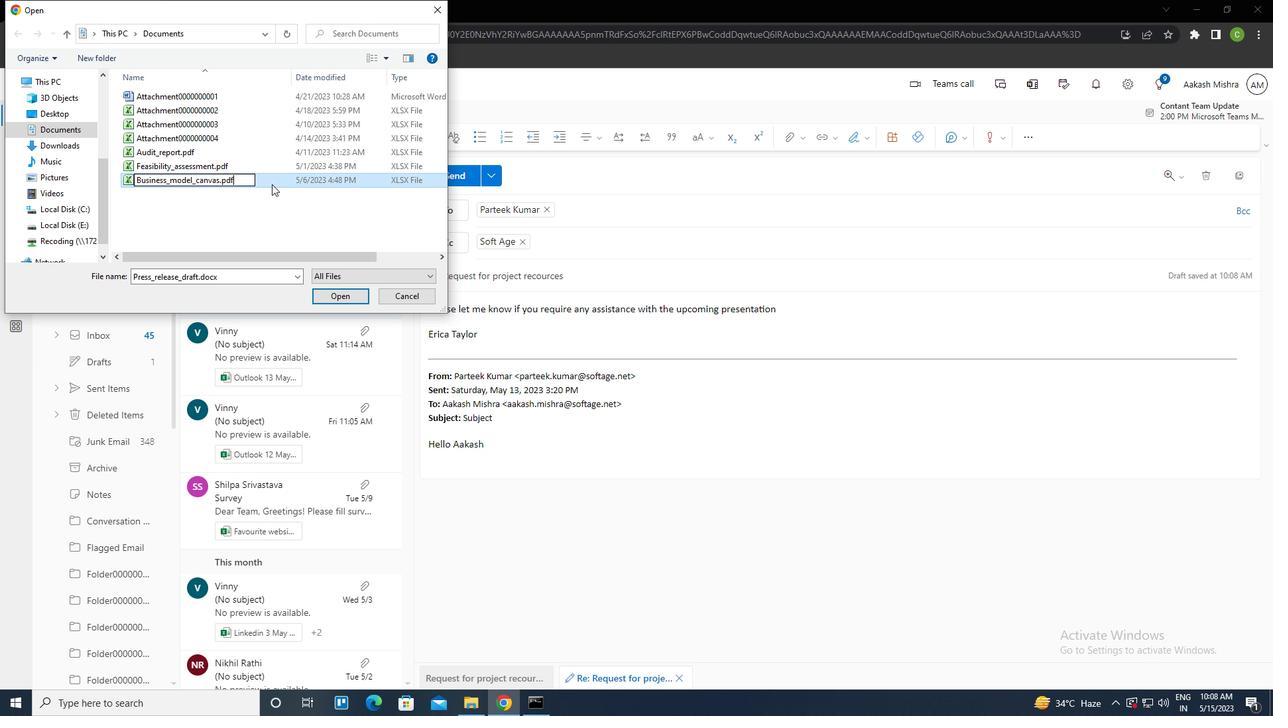 
Action: Mouse moved to (449, 179)
Screenshot: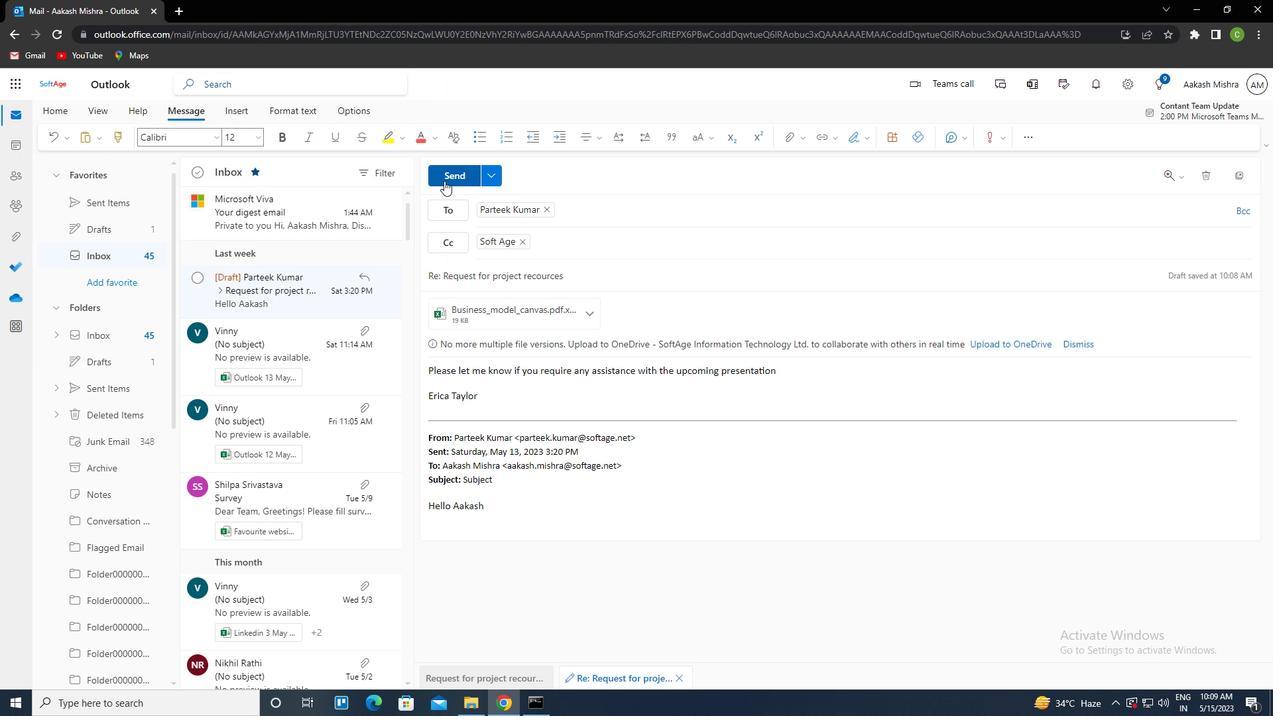 
Action: Mouse pressed left at (449, 179)
Screenshot: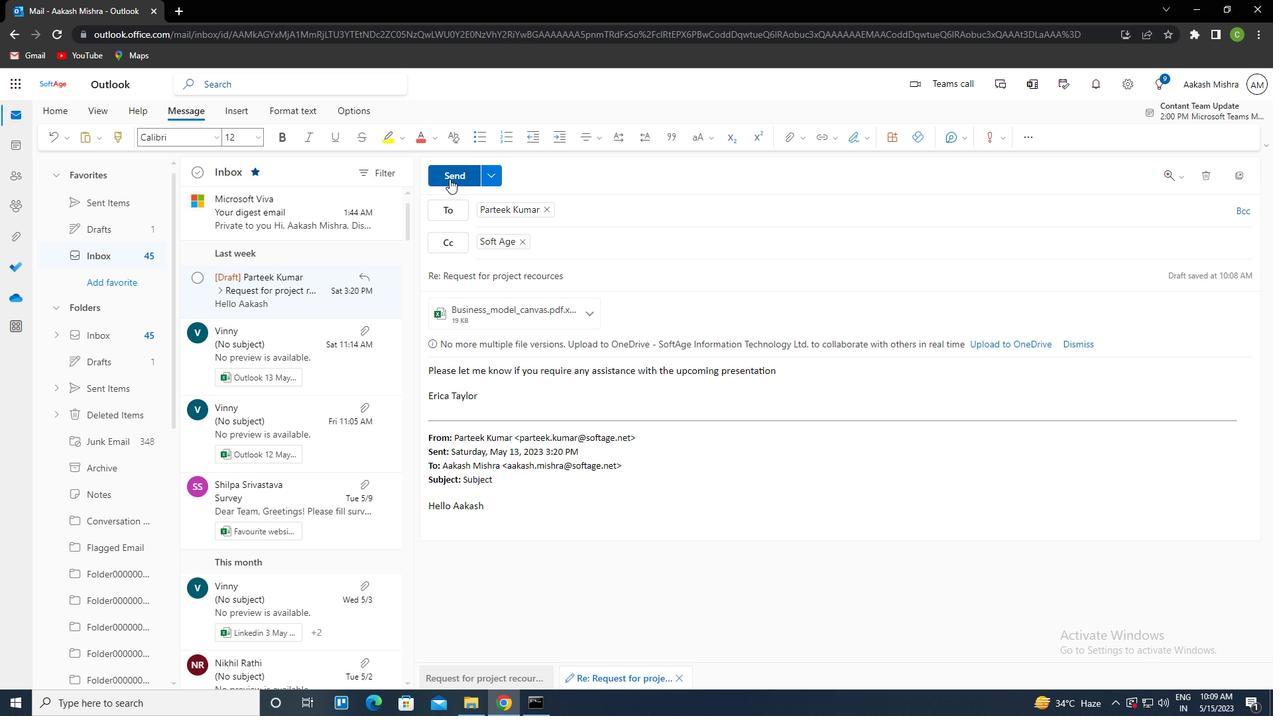 
Action: Mouse moved to (544, 382)
Screenshot: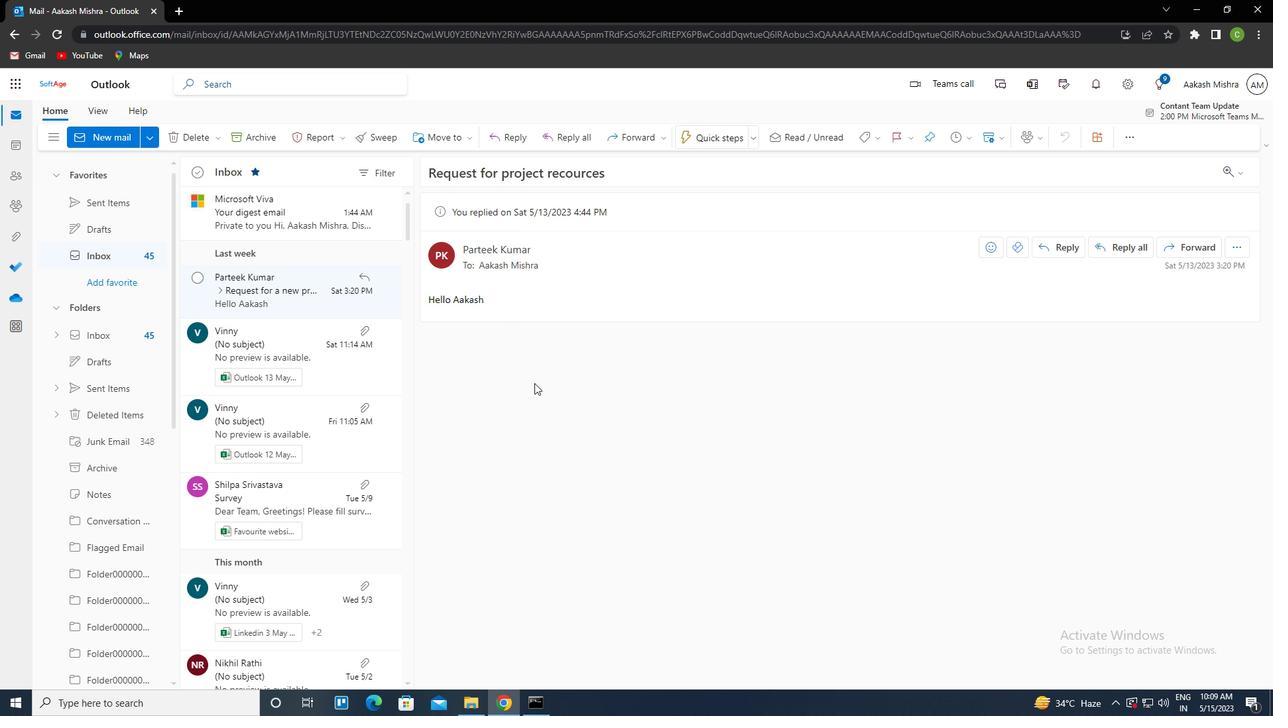 
